 Task: Create a sub task Gather and Analyse Requirements for the task  Improve UI/UX of the app on mobile devices in the project TransportWorks , assign it to team member softage.8@softage.net and update the status of the sub task to  Off Track , set the priority of the sub task to High.
Action: Mouse moved to (85, 503)
Screenshot: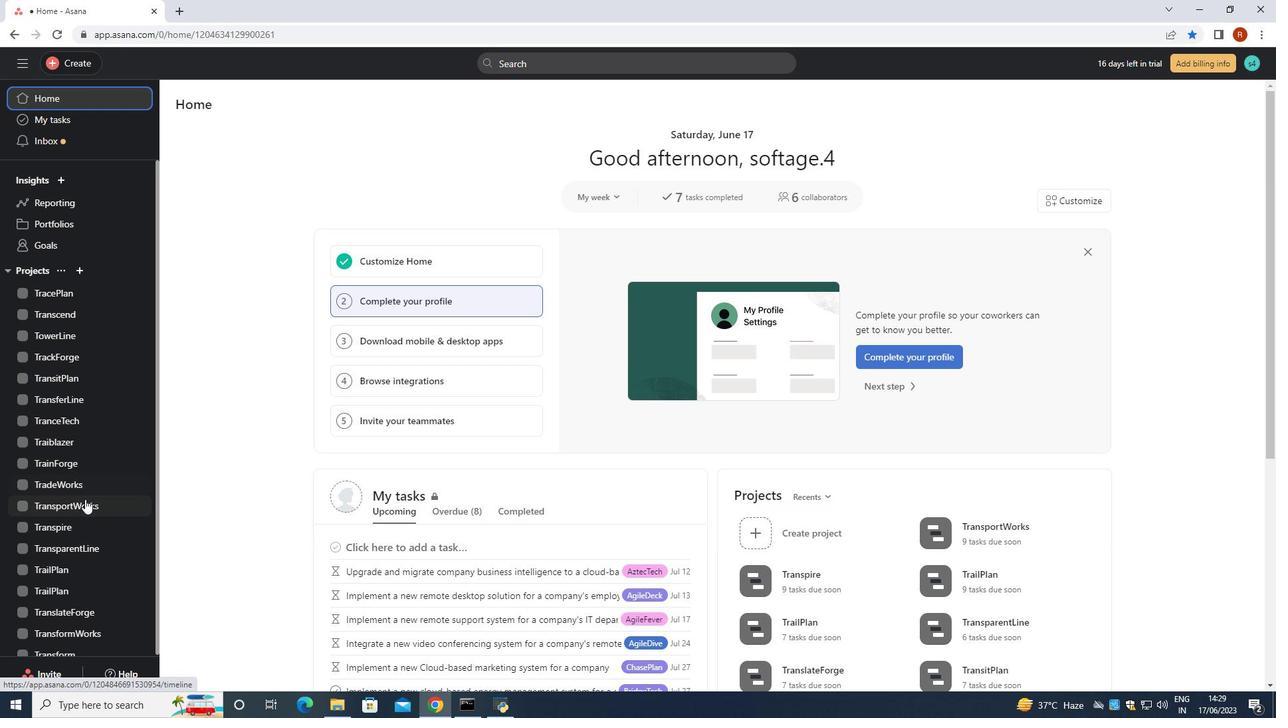 
Action: Mouse pressed left at (85, 503)
Screenshot: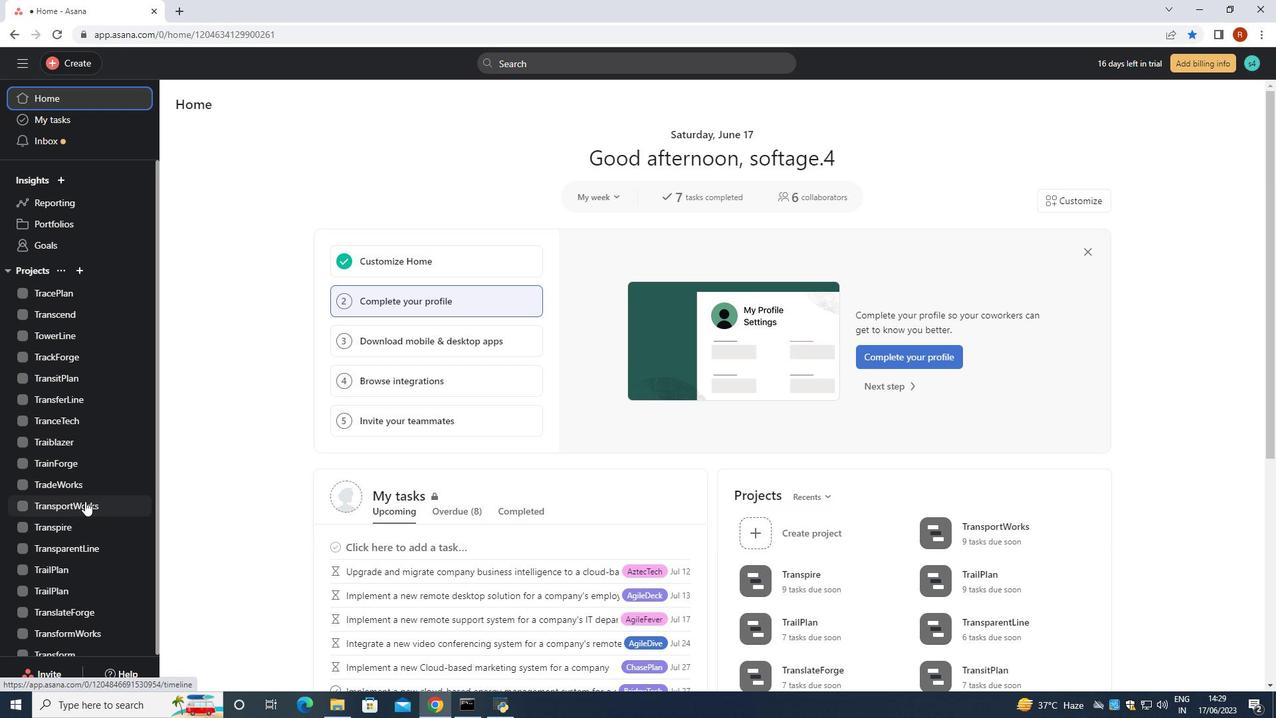 
Action: Mouse moved to (548, 309)
Screenshot: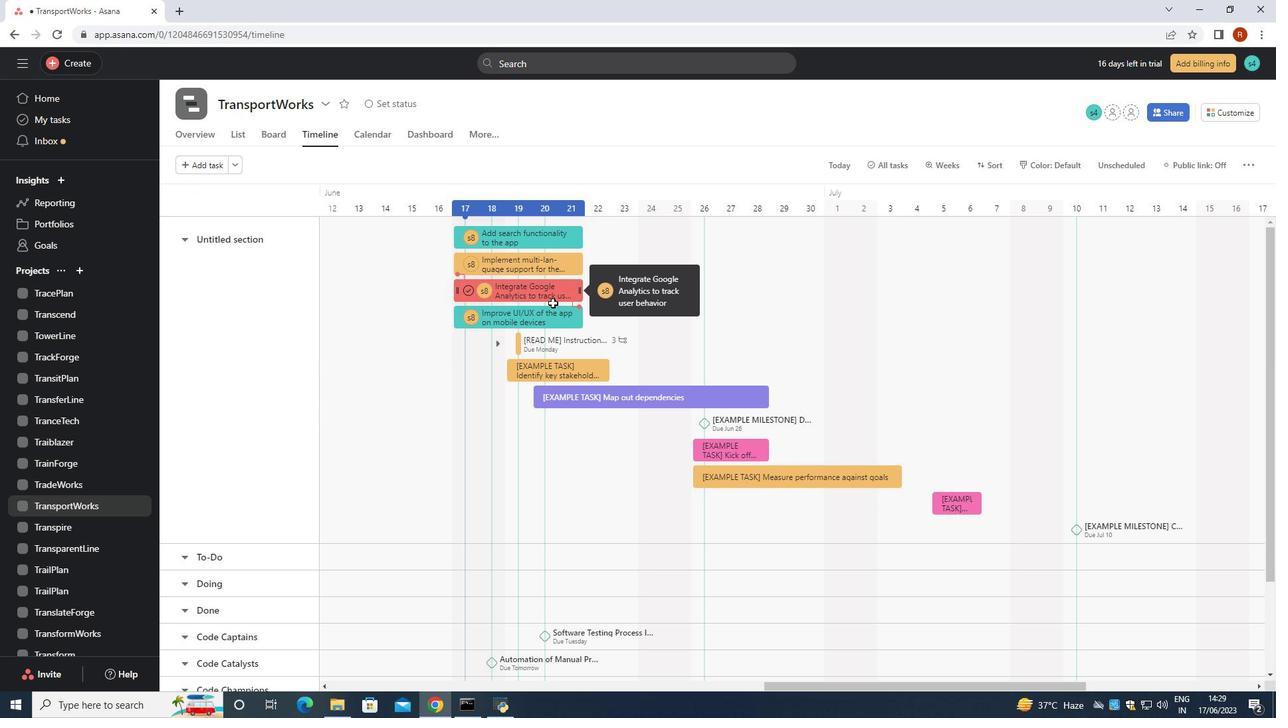
Action: Mouse pressed left at (548, 309)
Screenshot: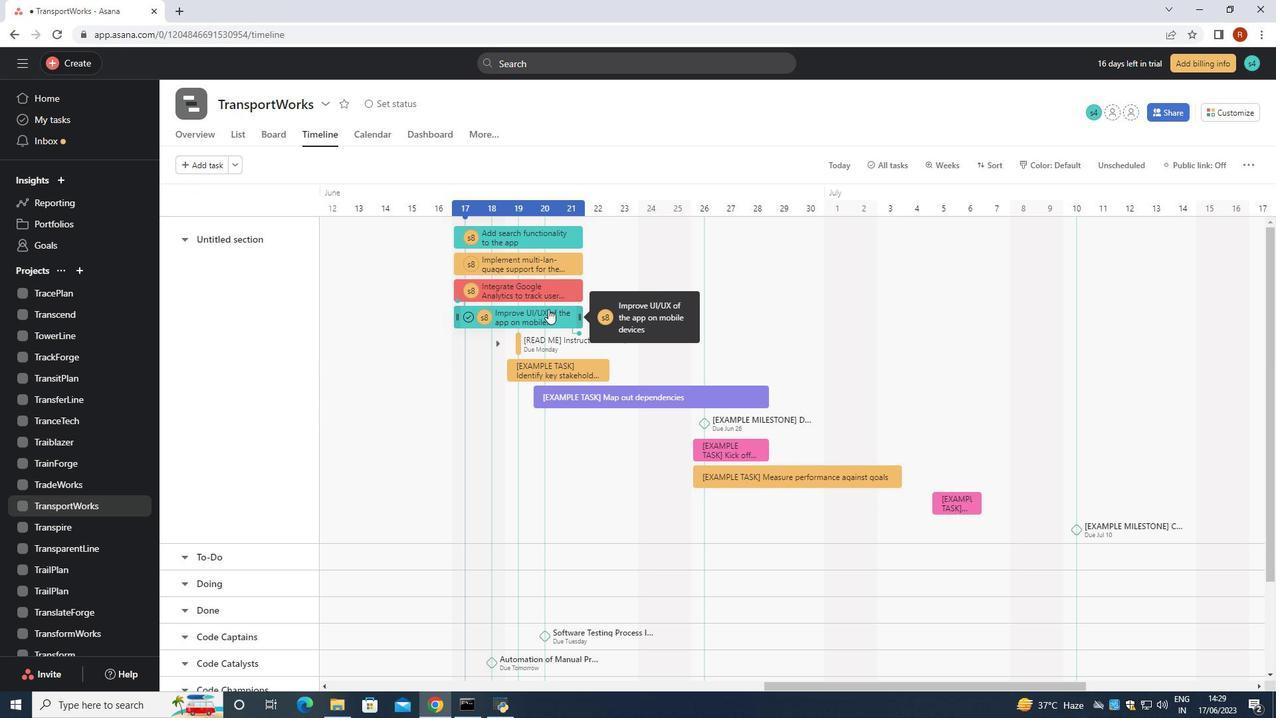
Action: Mouse moved to (942, 325)
Screenshot: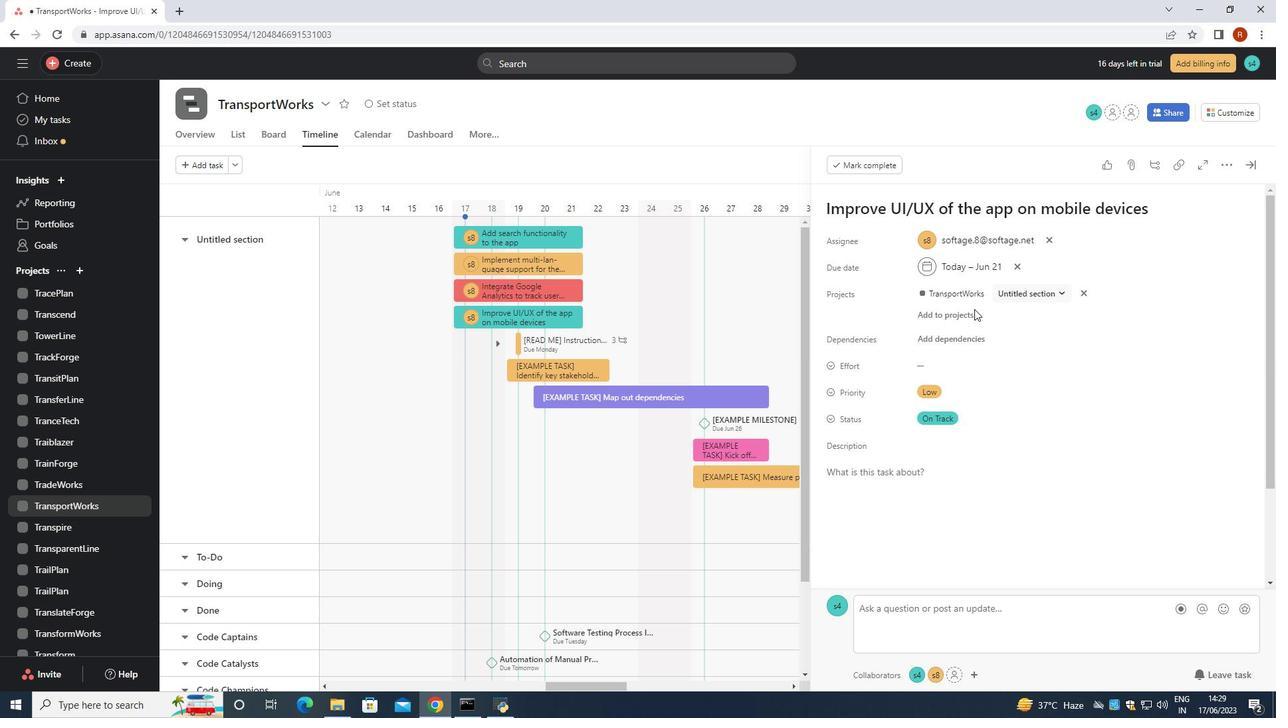 
Action: Mouse scrolled (942, 324) with delta (0, 0)
Screenshot: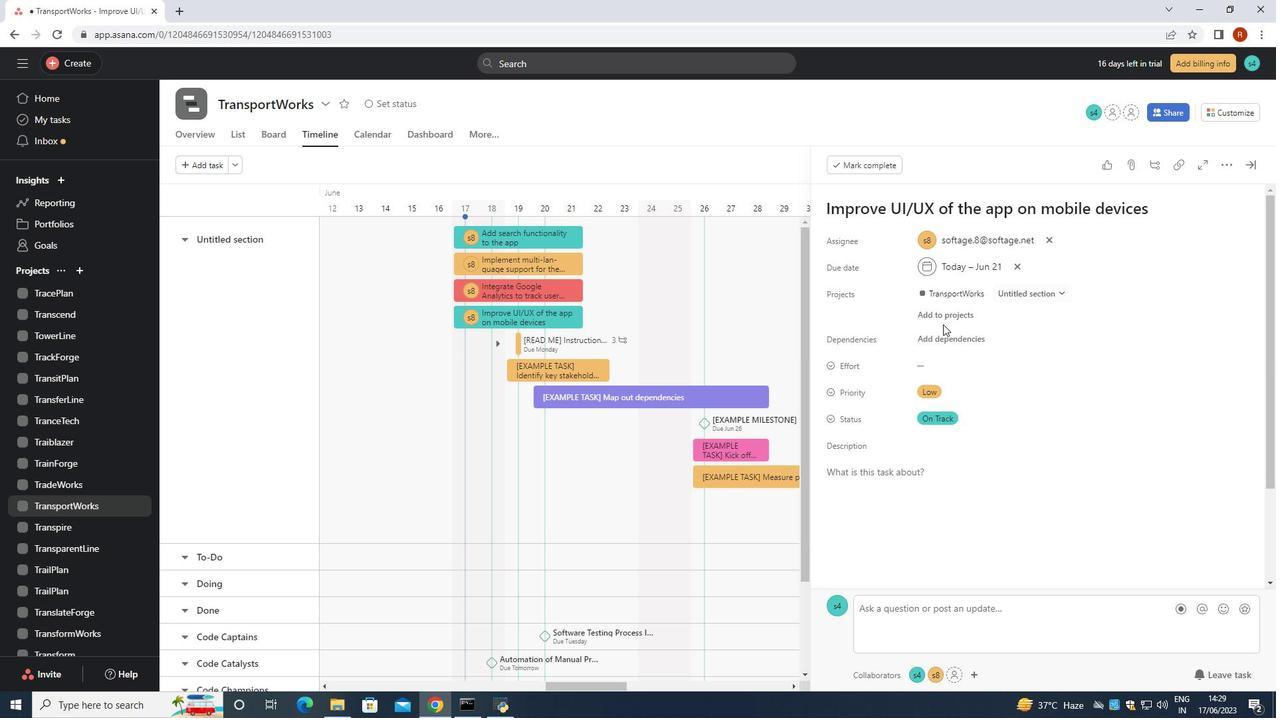 
Action: Mouse scrolled (942, 324) with delta (0, 0)
Screenshot: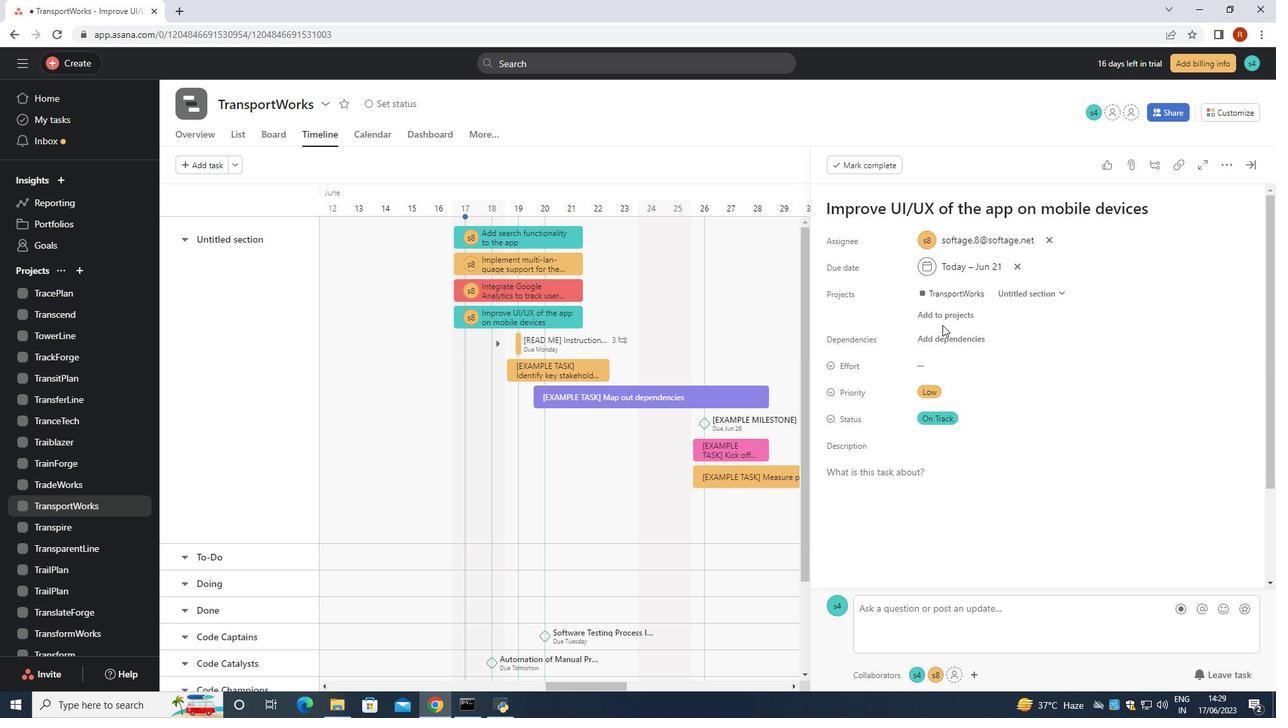 
Action: Mouse scrolled (942, 324) with delta (0, 0)
Screenshot: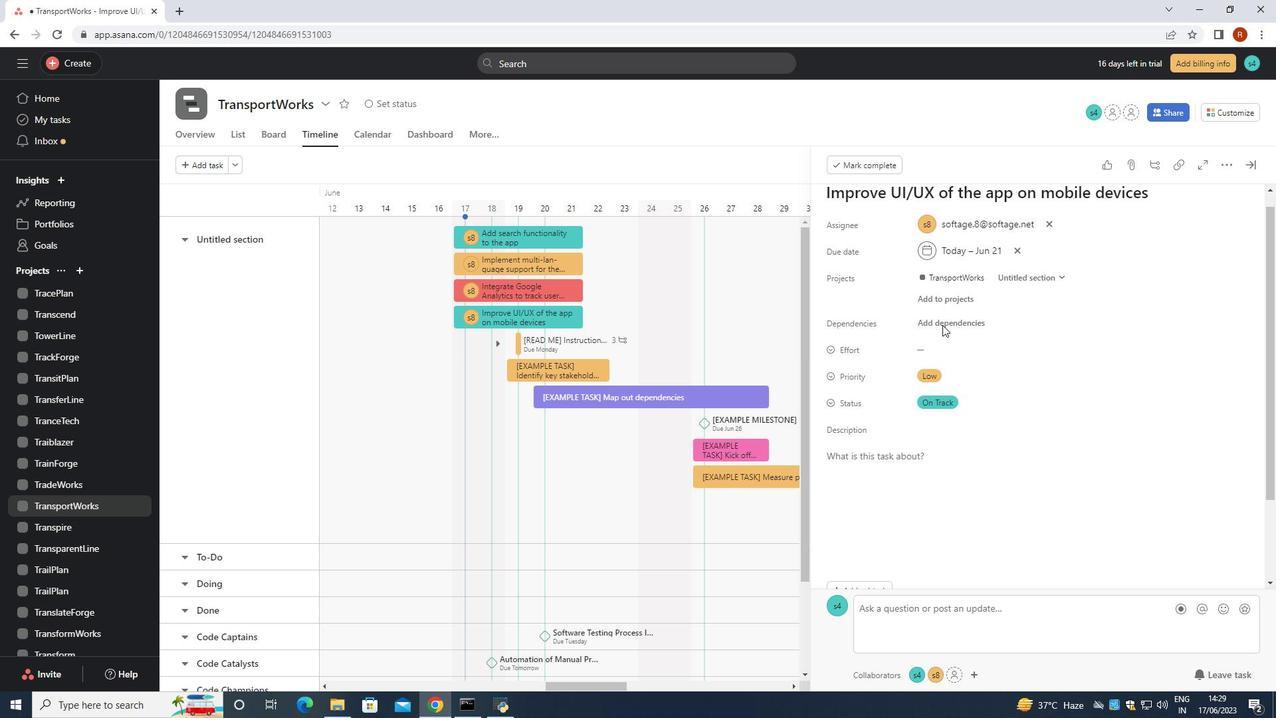 
Action: Mouse scrolled (942, 324) with delta (0, 0)
Screenshot: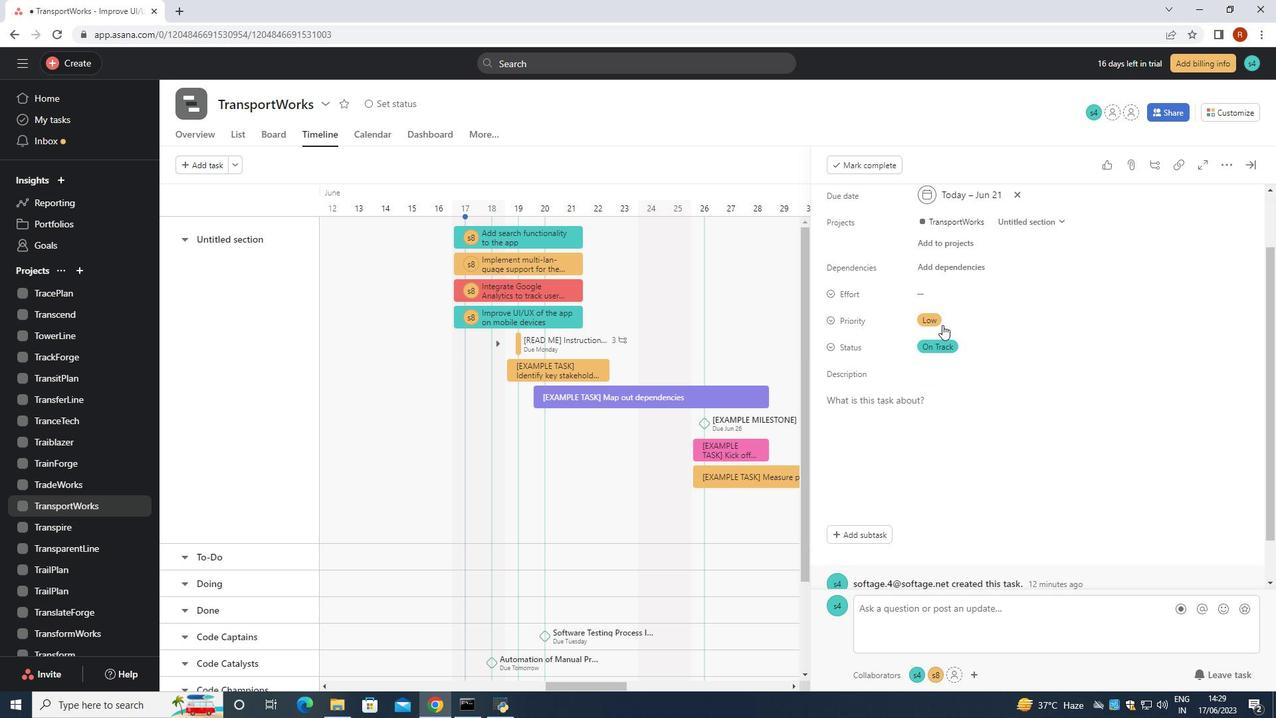 
Action: Mouse scrolled (942, 324) with delta (0, 0)
Screenshot: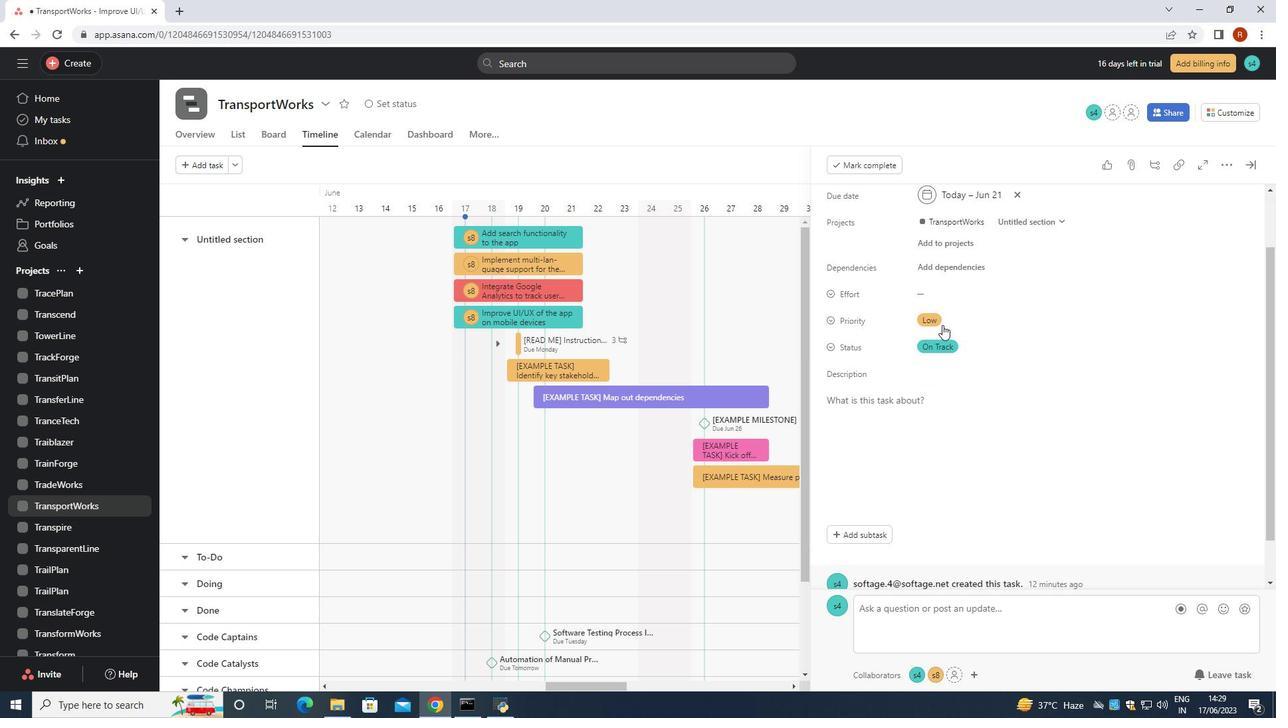 
Action: Mouse moved to (861, 484)
Screenshot: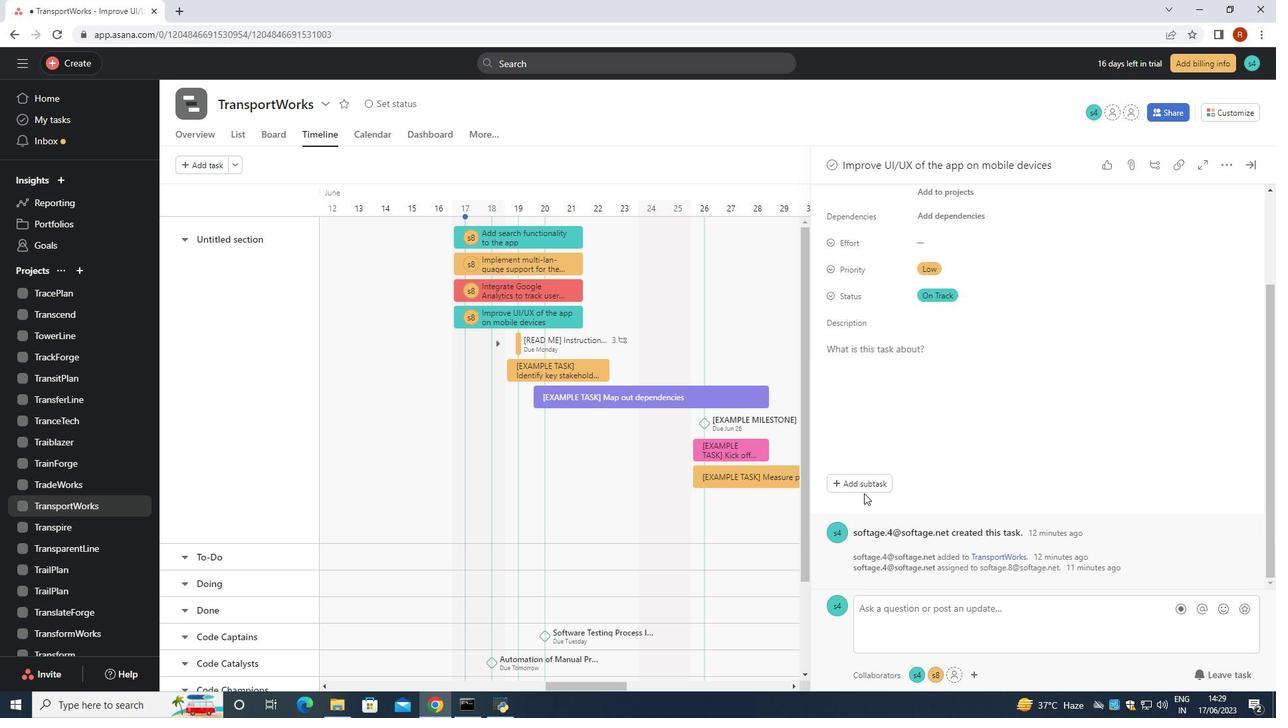 
Action: Mouse pressed left at (861, 484)
Screenshot: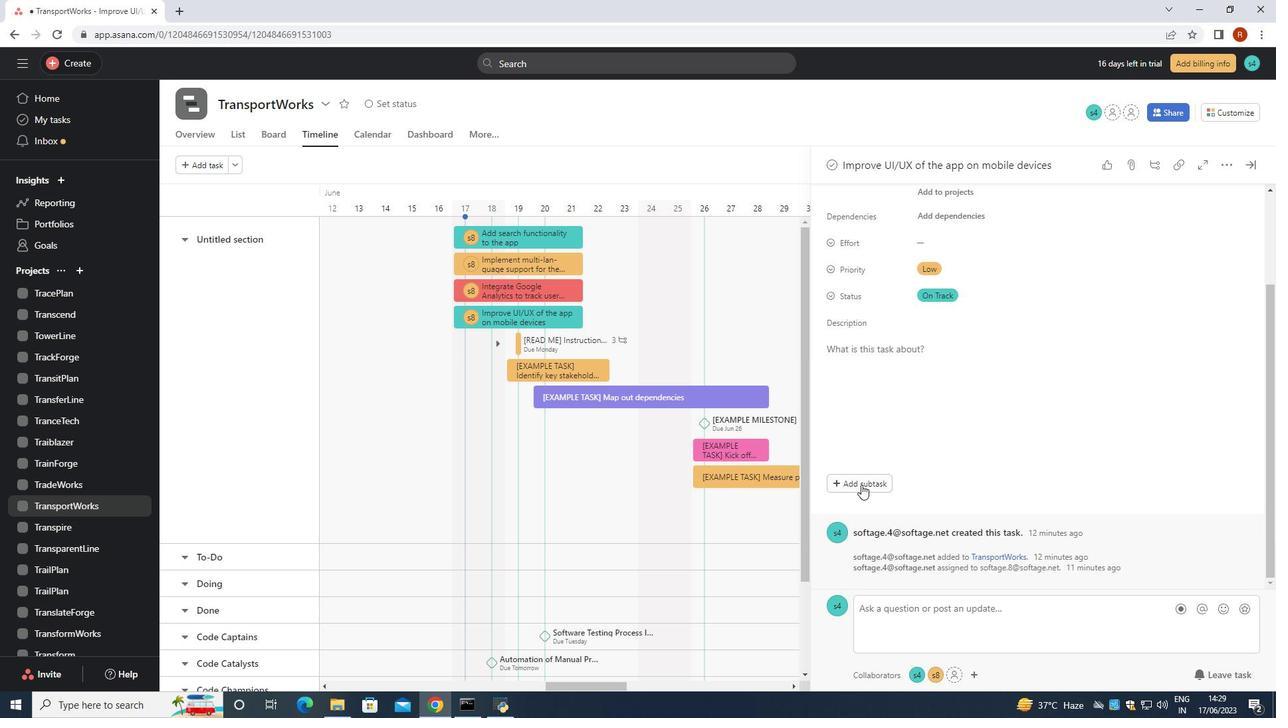 
Action: Mouse moved to (892, 456)
Screenshot: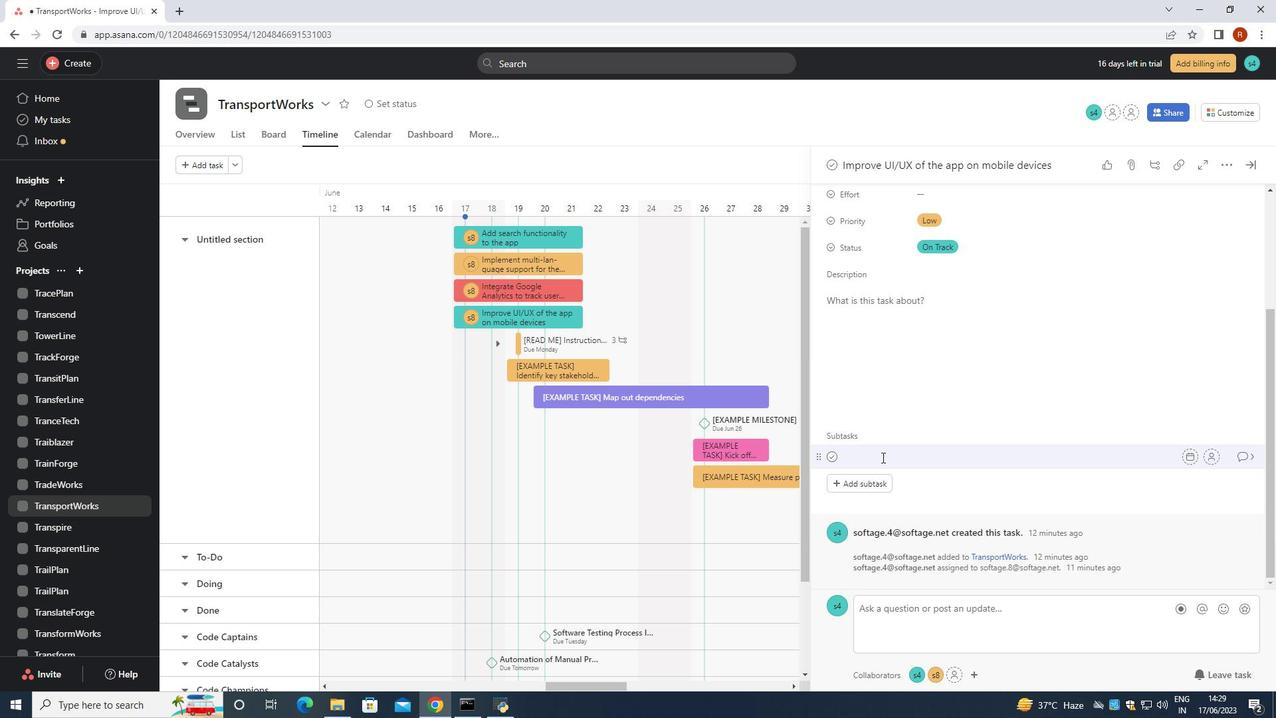 
Action: Key pressed <Key.shift><Key.shift><Key.shift><Key.shift><Key.shift><Key.shift><Key.shift><Key.shift><Key.shift>Gather<Key.space><Key.shift>and<Key.space><Key.shift>Analyse<Key.space><Key.shift>Requirements<Key.space>
Screenshot: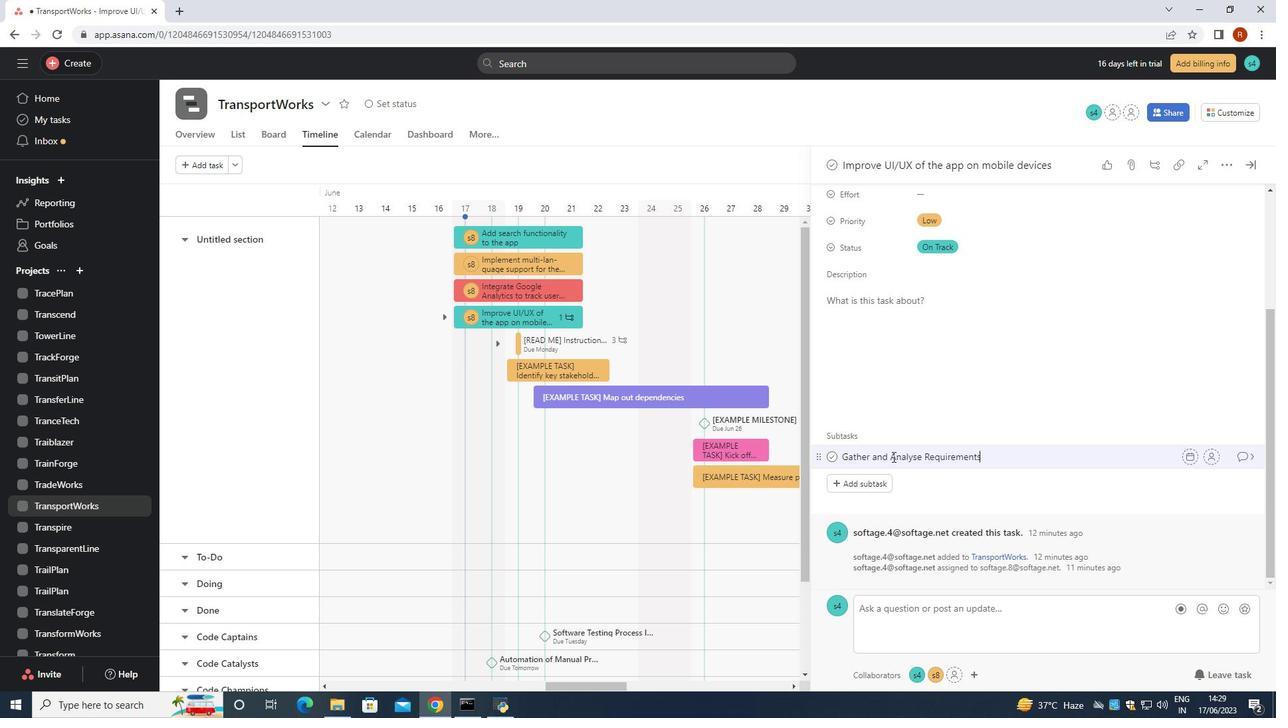 
Action: Mouse moved to (1216, 455)
Screenshot: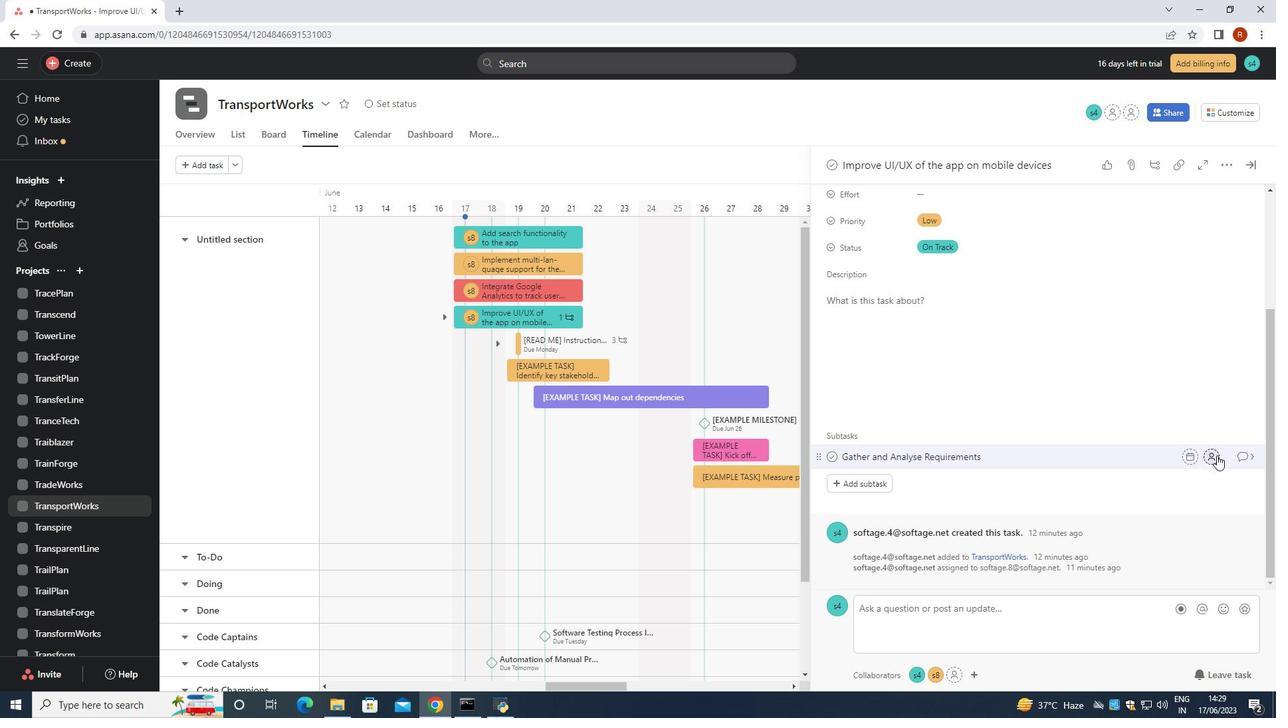 
Action: Mouse pressed left at (1216, 455)
Screenshot: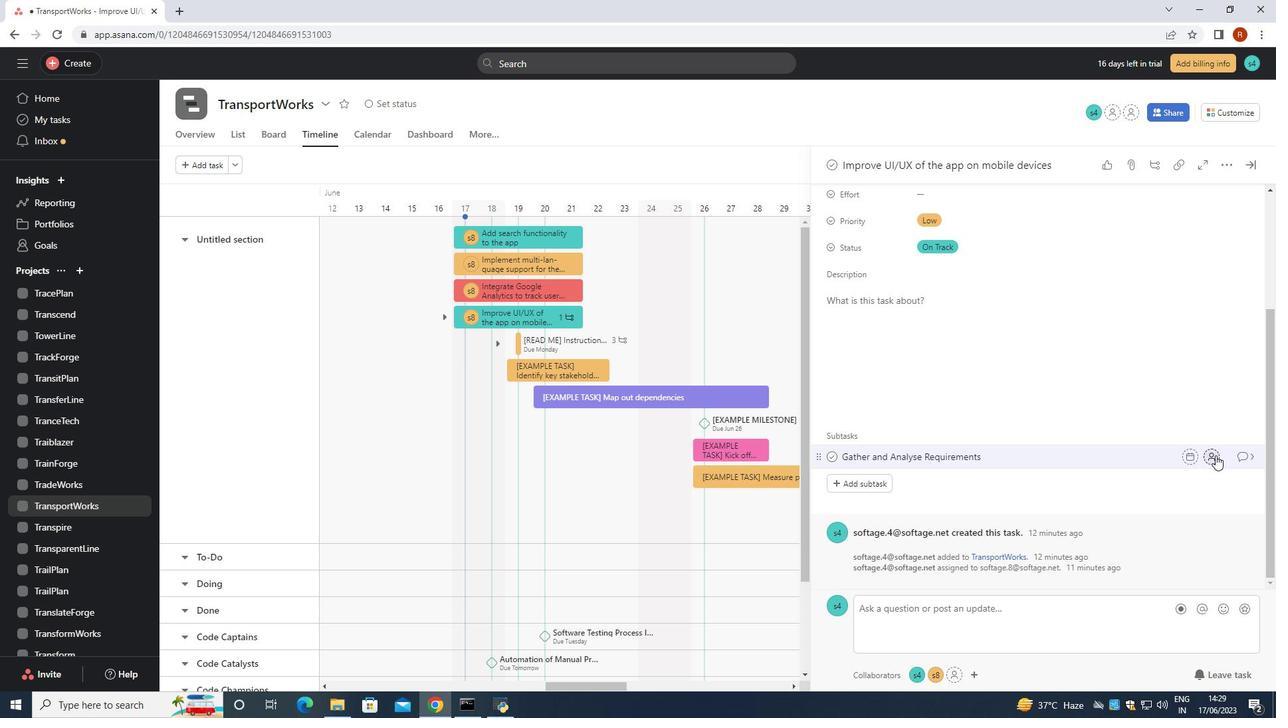 
Action: Key pressed <Key.shift><Key.shift><Key.shift><Key.shift><Key.shift><Key.shift><Key.shift>Softage.8<Key.shift>@softage.net
Screenshot: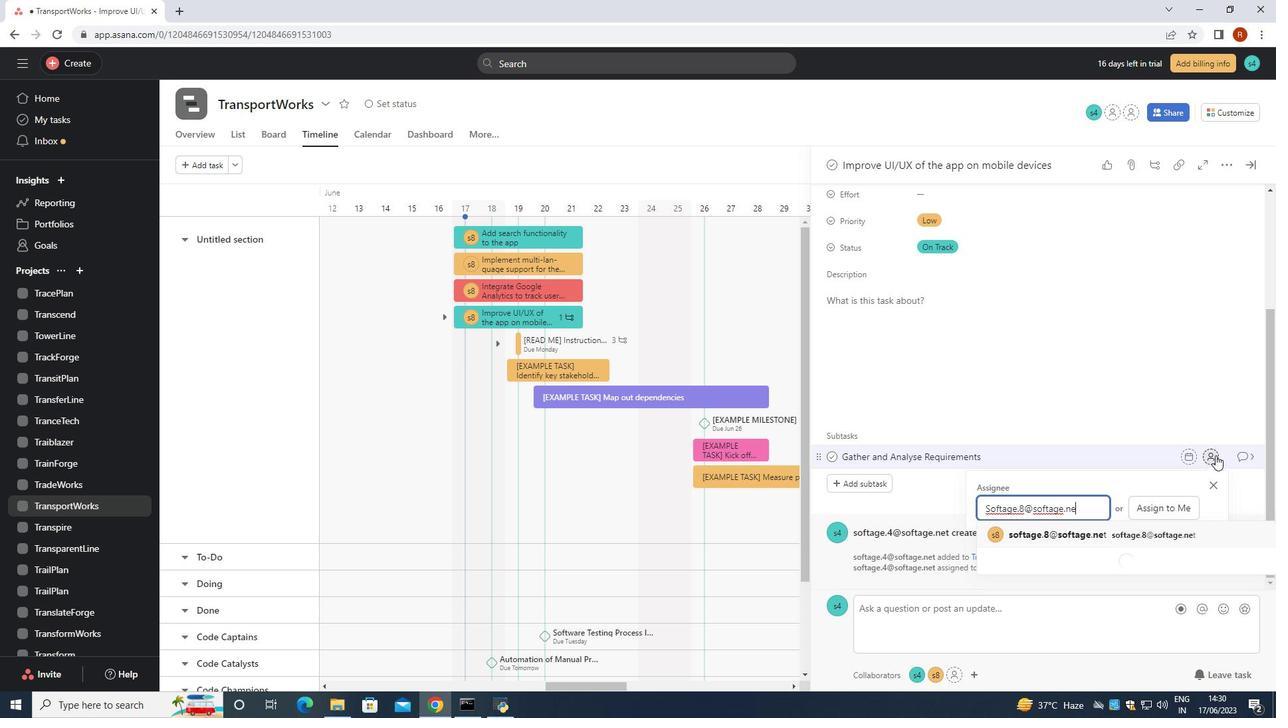 
Action: Mouse moved to (1117, 536)
Screenshot: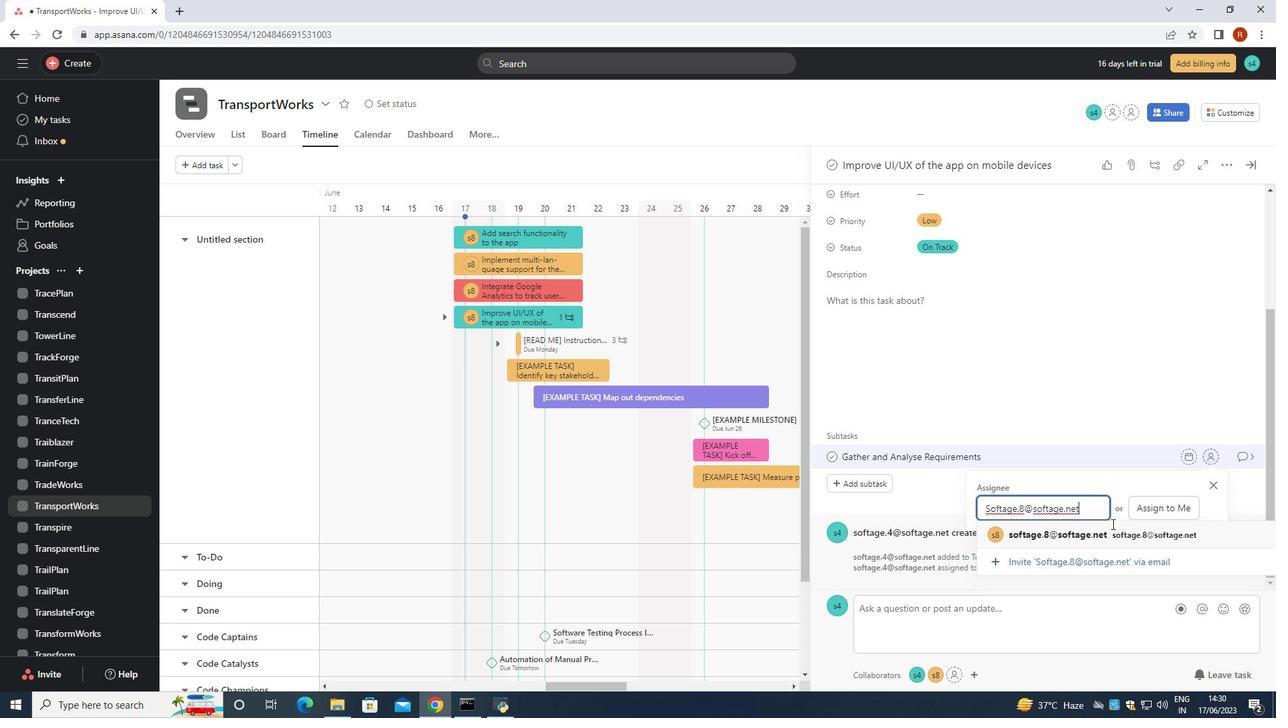 
Action: Mouse pressed left at (1117, 536)
Screenshot: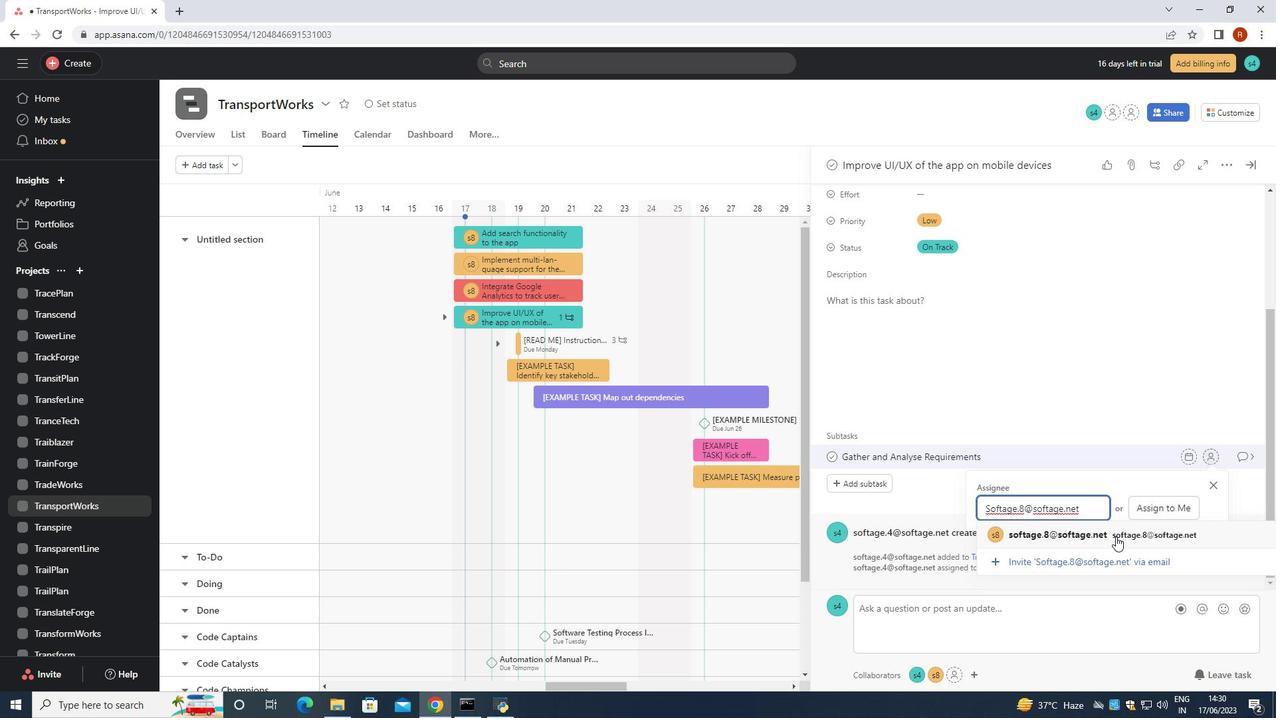 
Action: Mouse moved to (1248, 455)
Screenshot: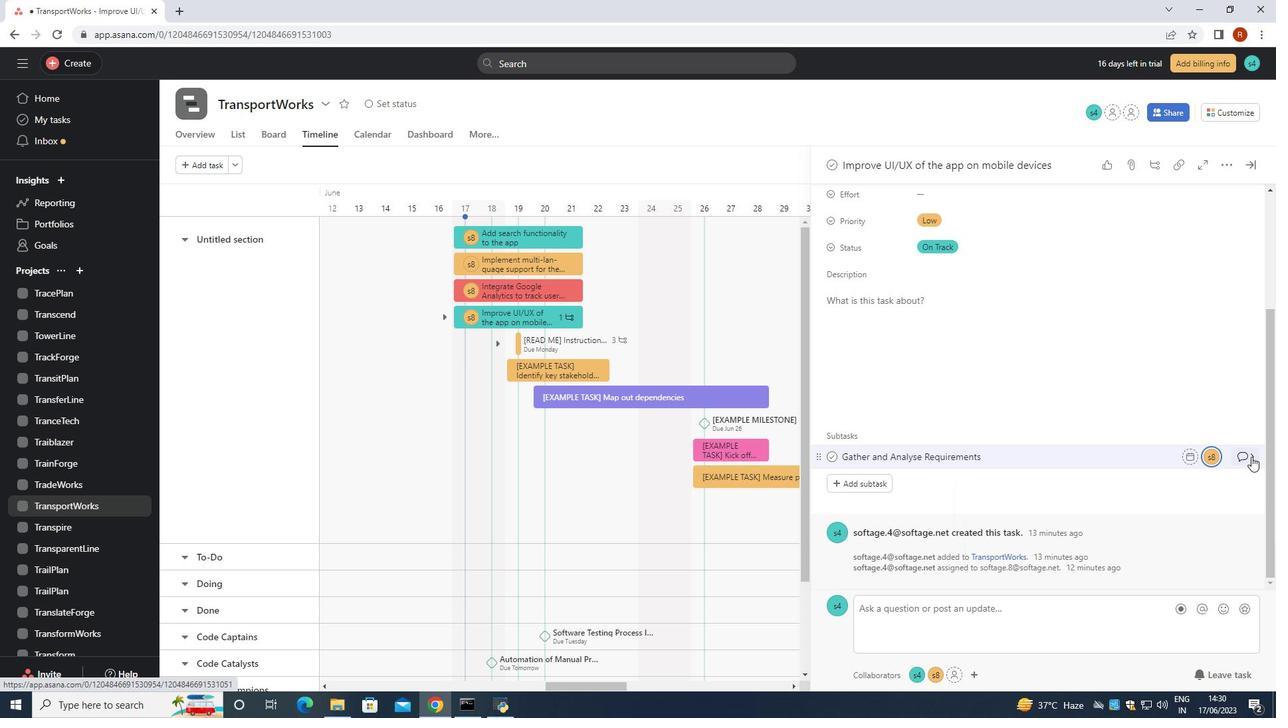 
Action: Mouse pressed left at (1248, 455)
Screenshot: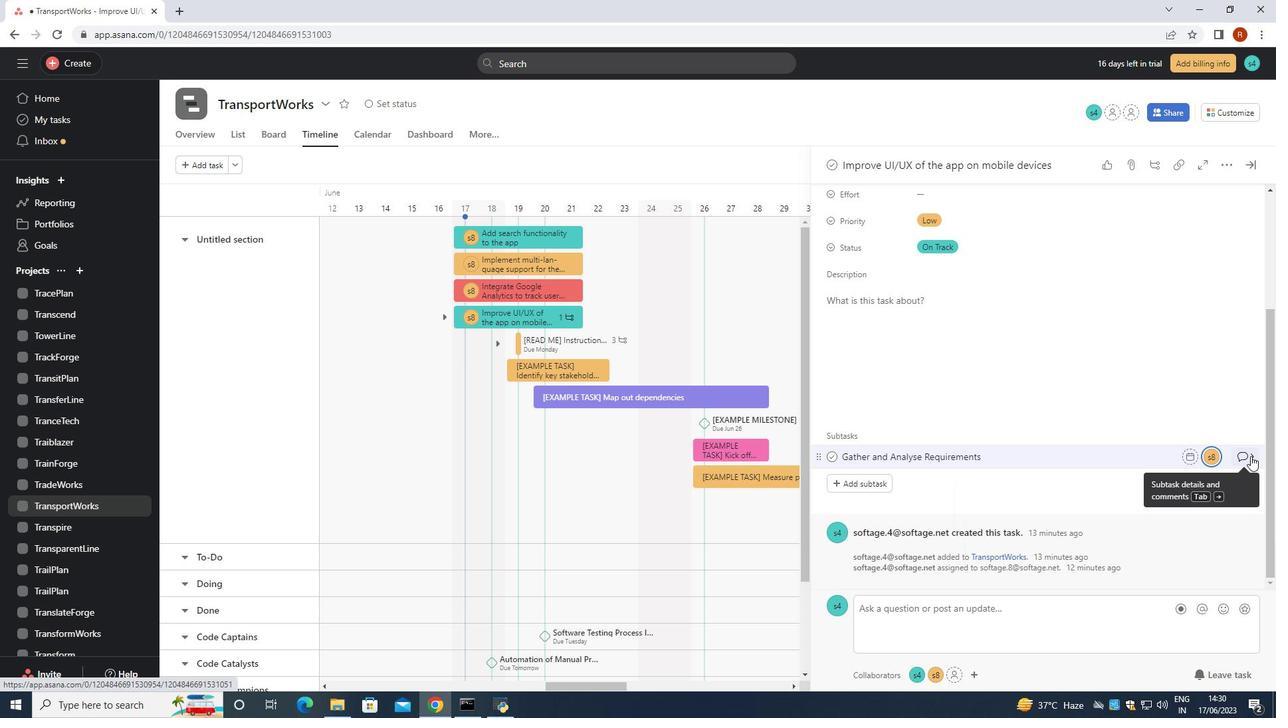 
Action: Mouse moved to (880, 353)
Screenshot: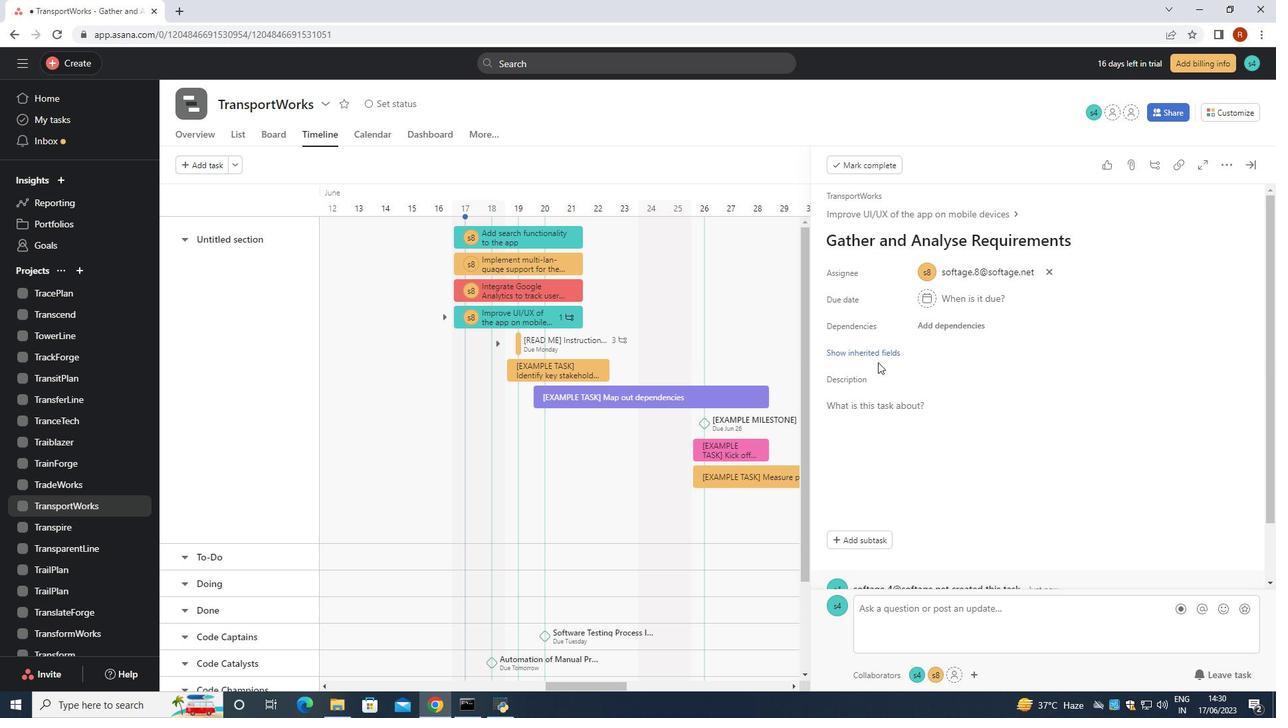 
Action: Mouse pressed left at (880, 353)
Screenshot: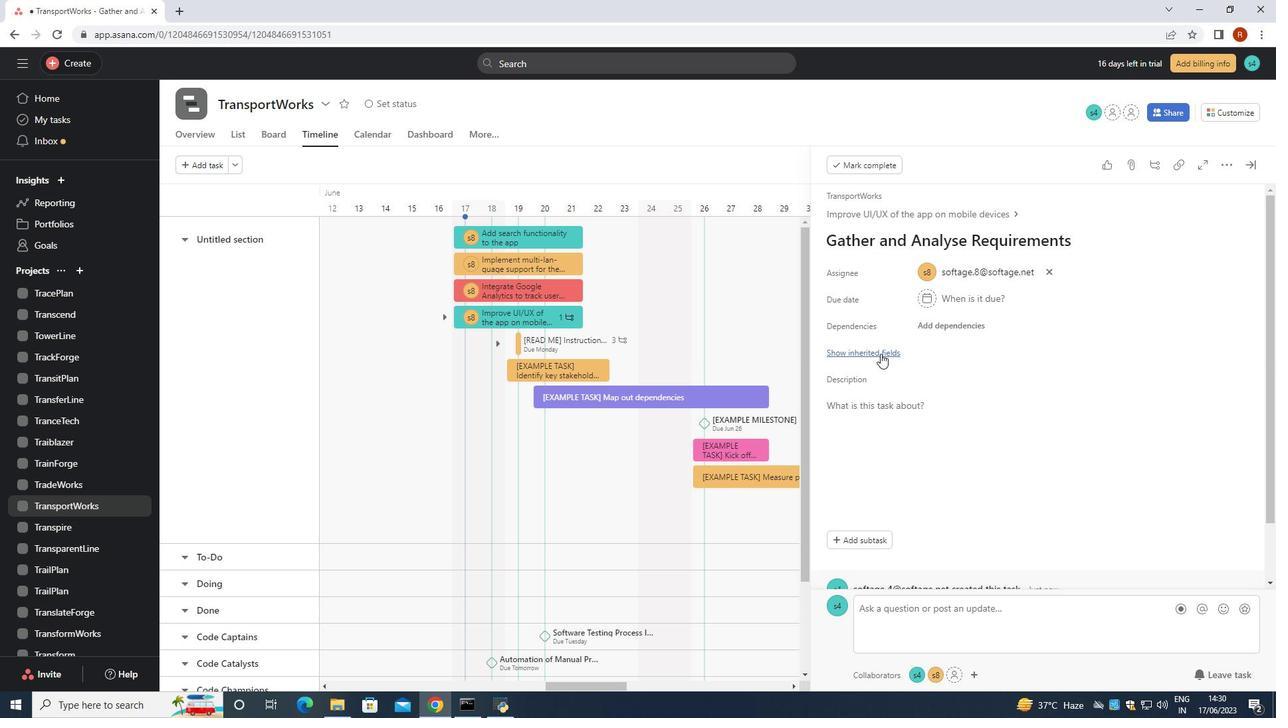 
Action: Mouse moved to (918, 433)
Screenshot: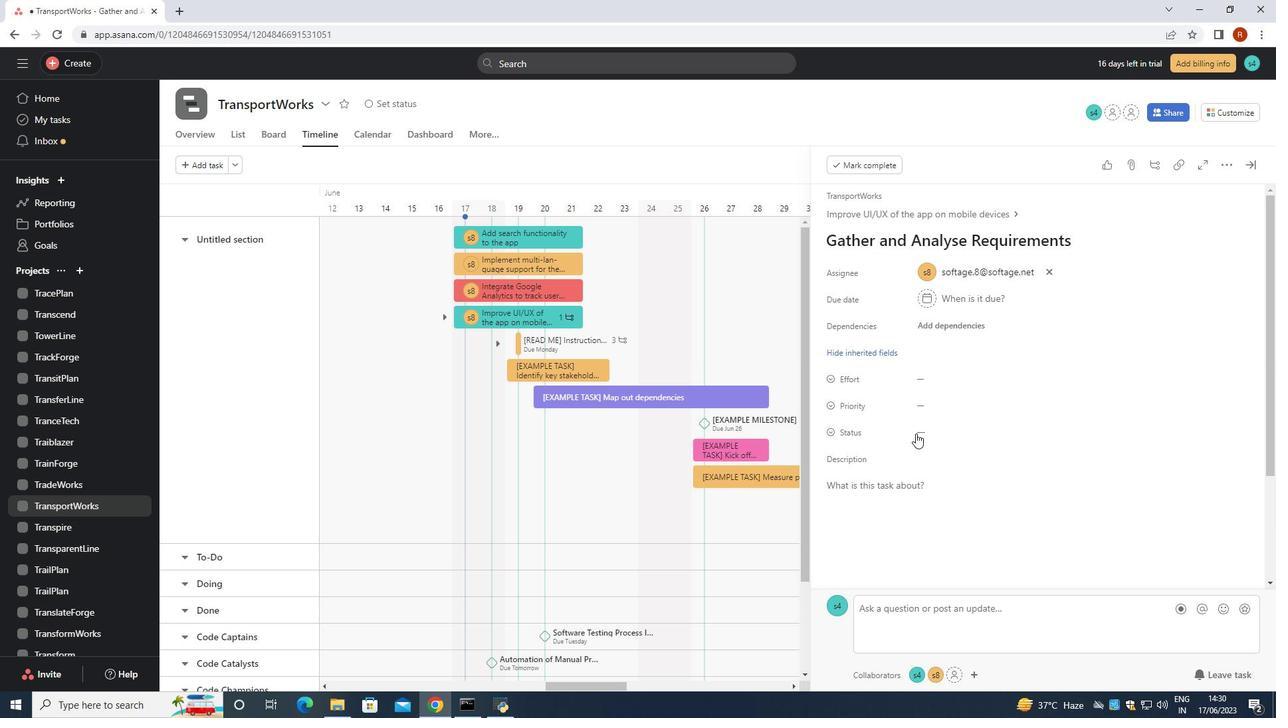 
Action: Mouse pressed left at (918, 433)
Screenshot: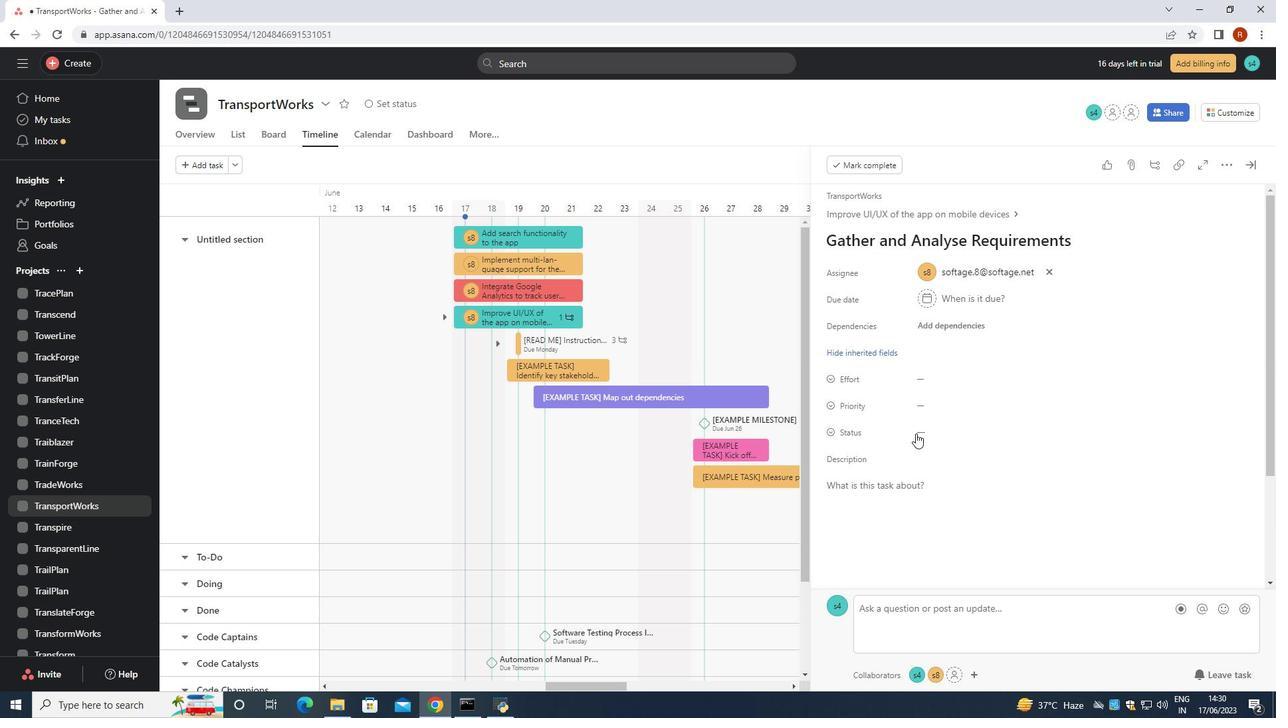 
Action: Mouse moved to (966, 523)
Screenshot: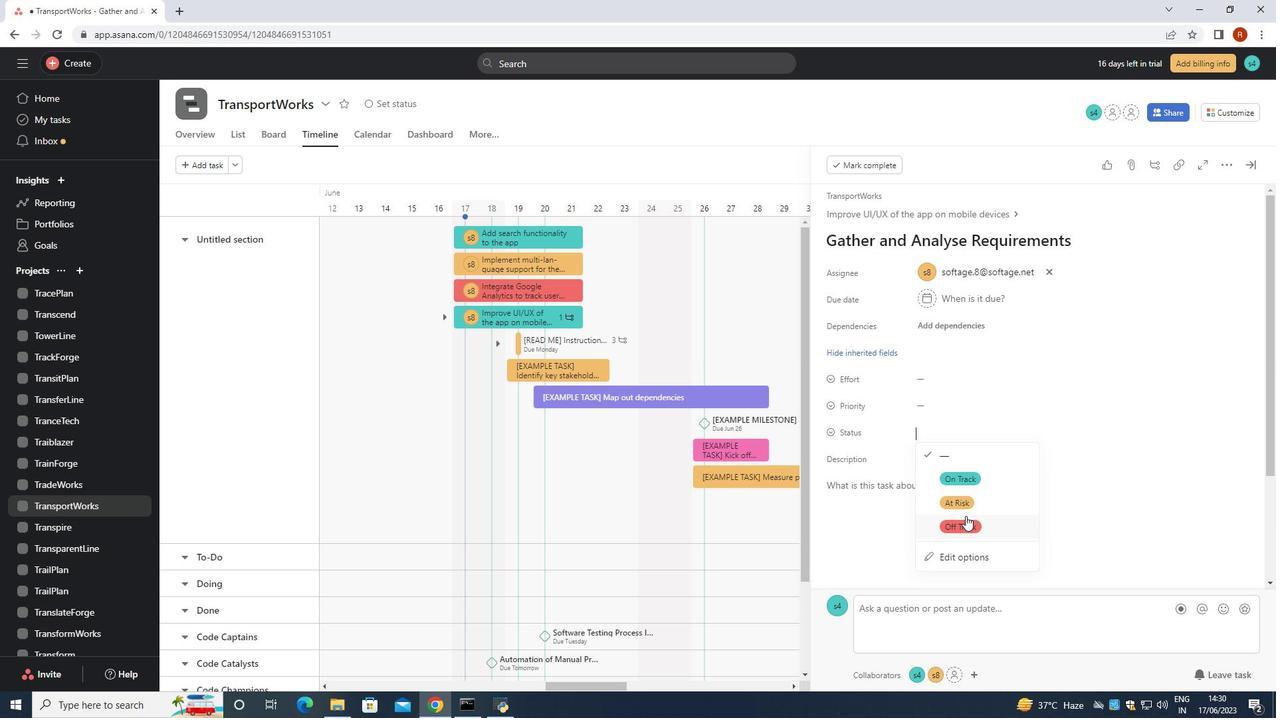 
Action: Mouse pressed left at (966, 523)
Screenshot: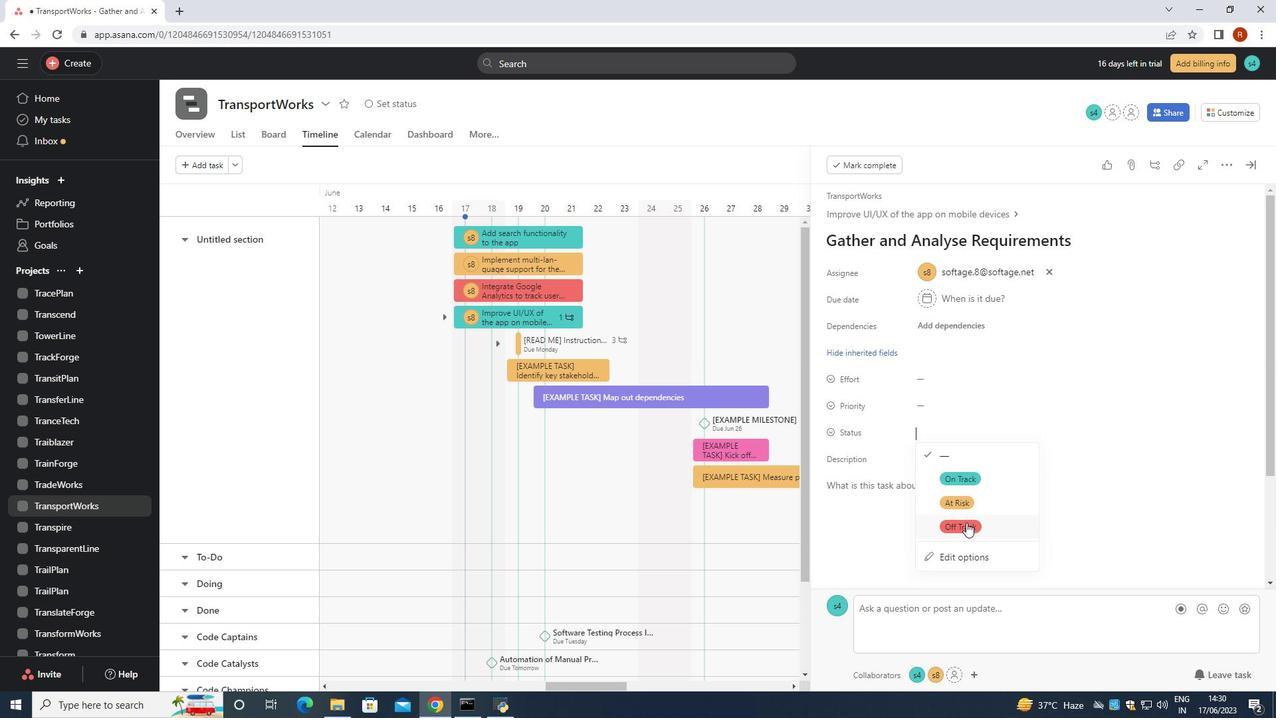 
Action: Mouse moved to (934, 402)
Screenshot: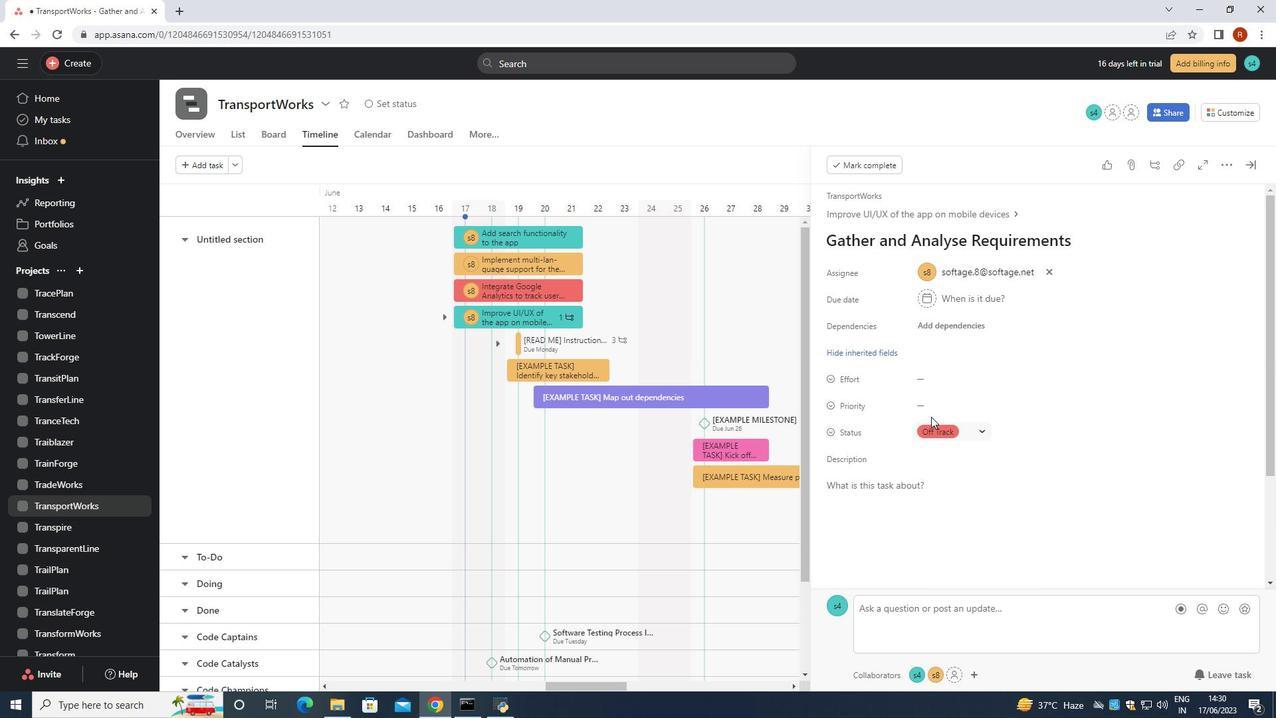 
Action: Mouse pressed left at (934, 402)
Screenshot: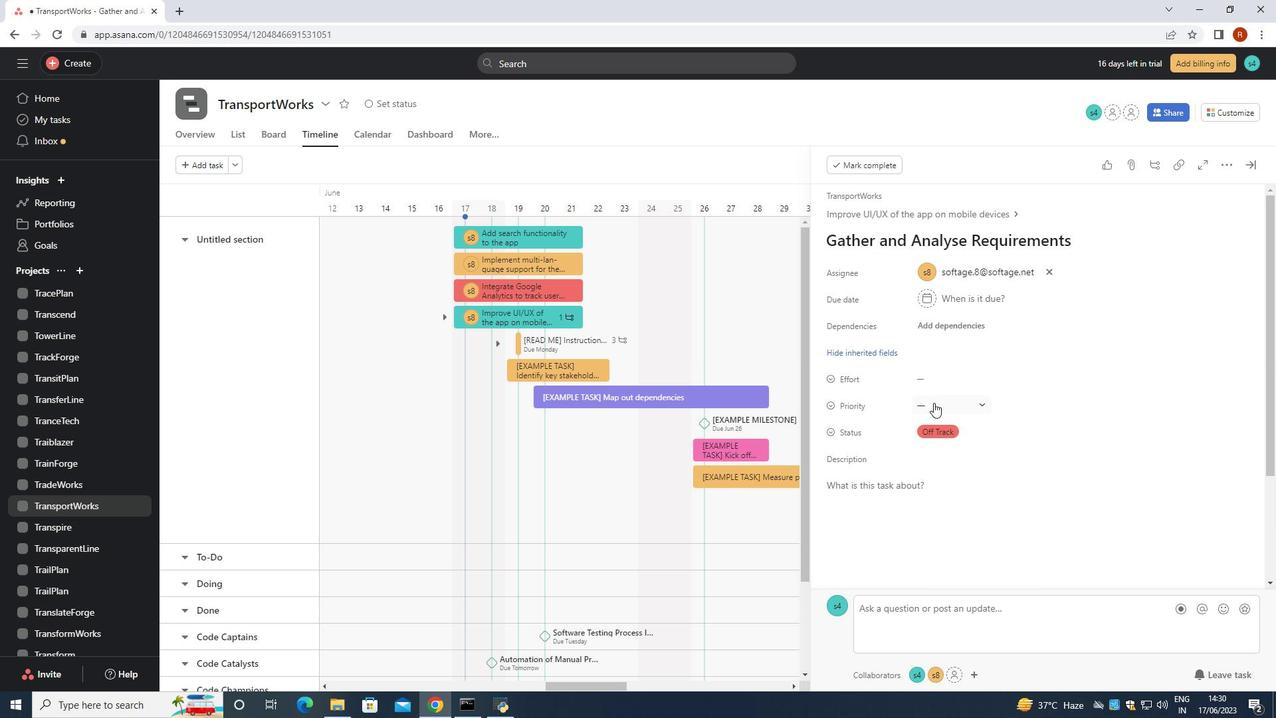 
Action: Mouse moved to (951, 452)
Screenshot: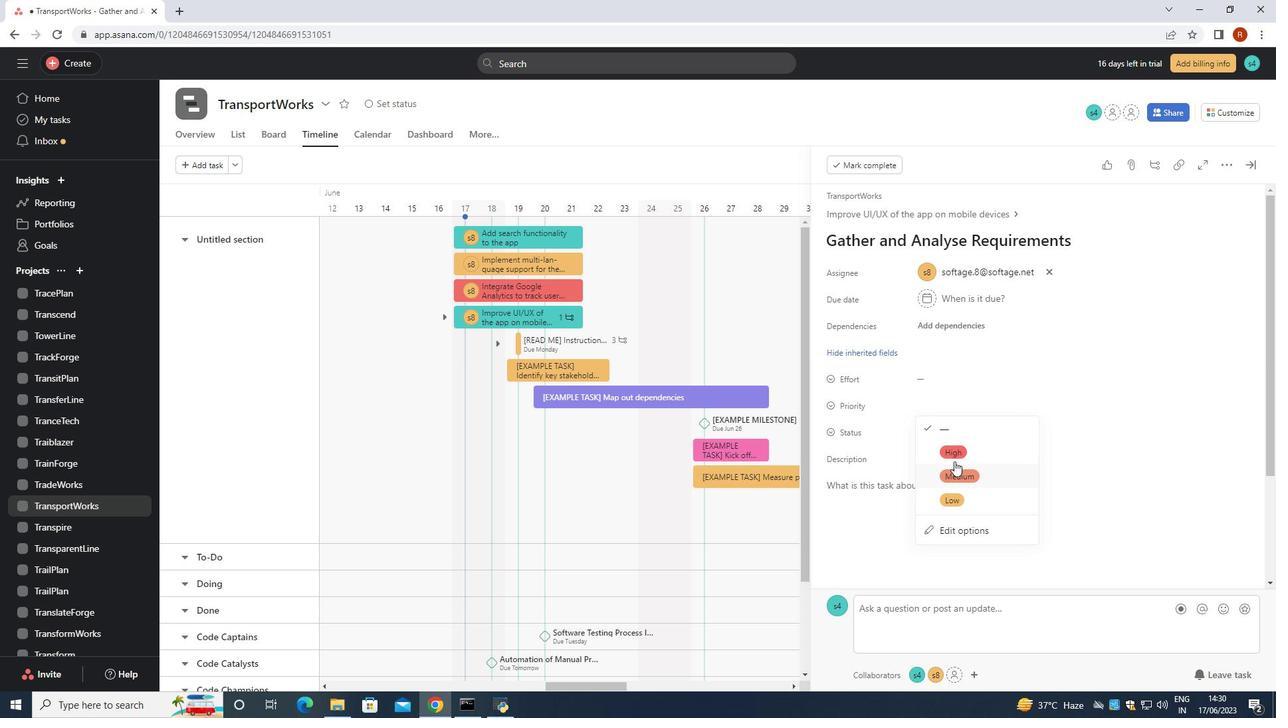 
Action: Mouse pressed left at (951, 452)
Screenshot: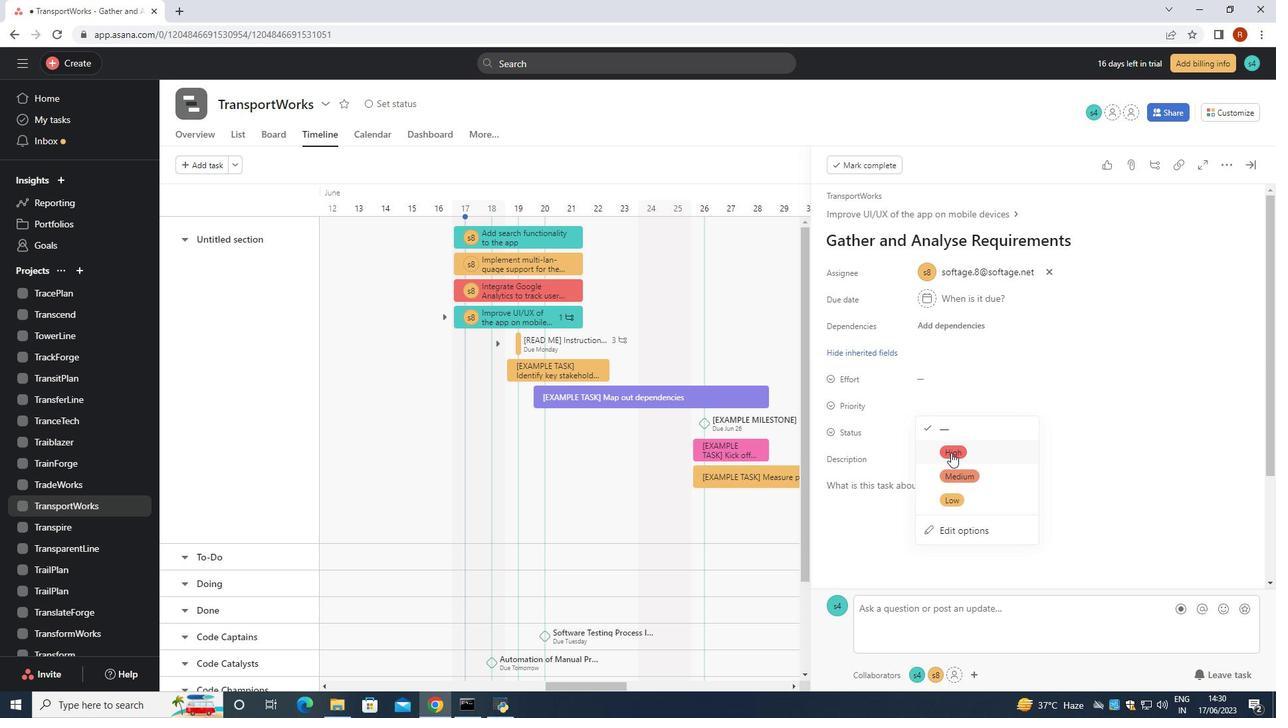 
Action: Mouse moved to (958, 448)
Screenshot: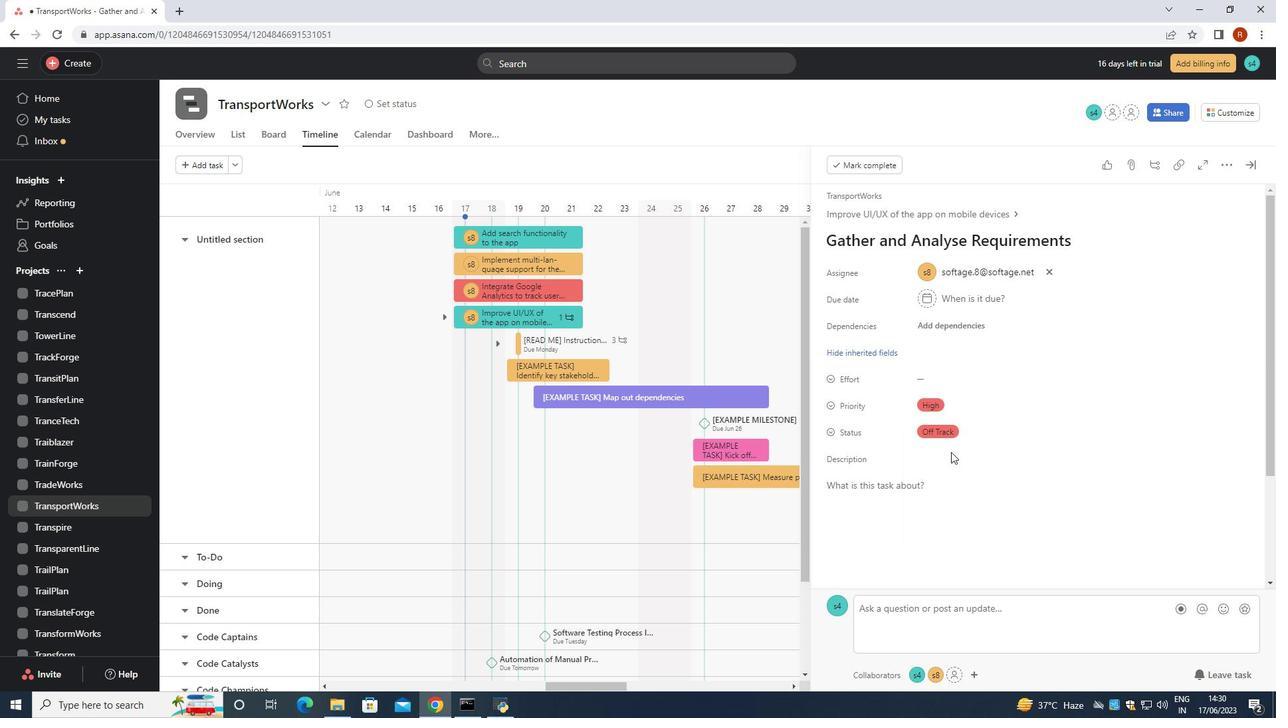 
Action: Mouse scrolled (958, 447) with delta (0, 0)
Screenshot: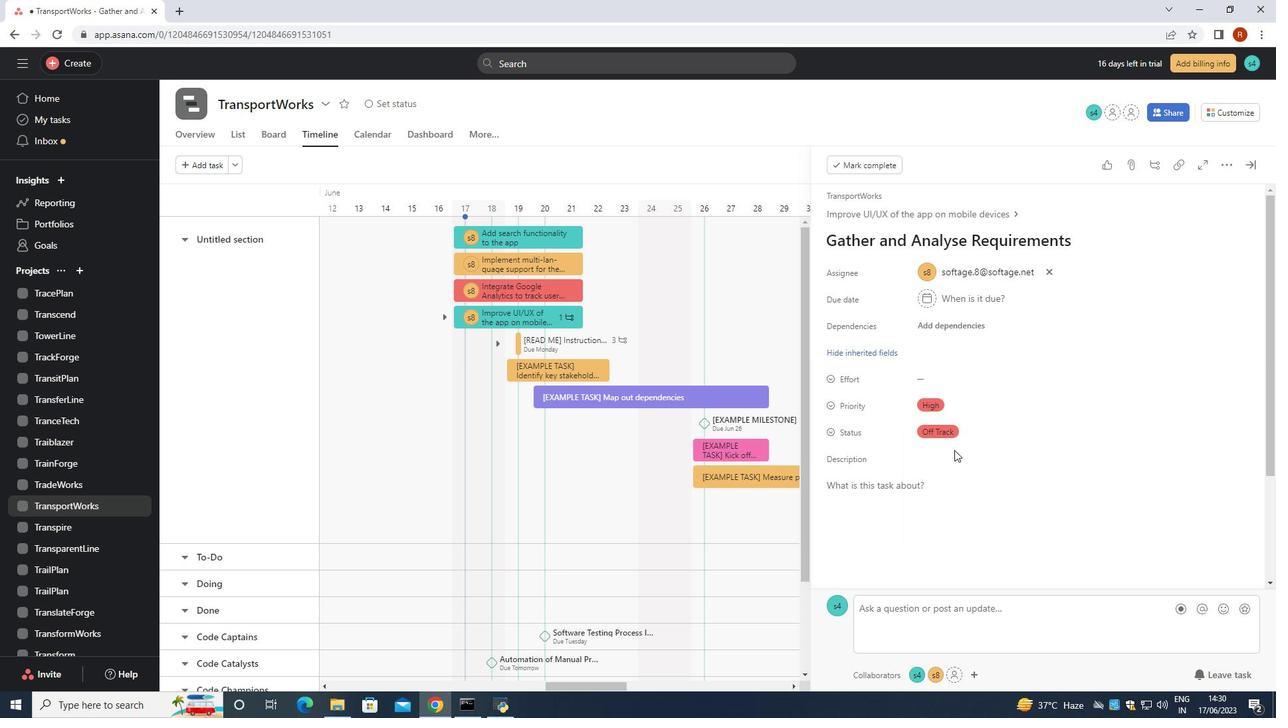 
Action: Mouse scrolled (958, 447) with delta (0, 0)
Screenshot: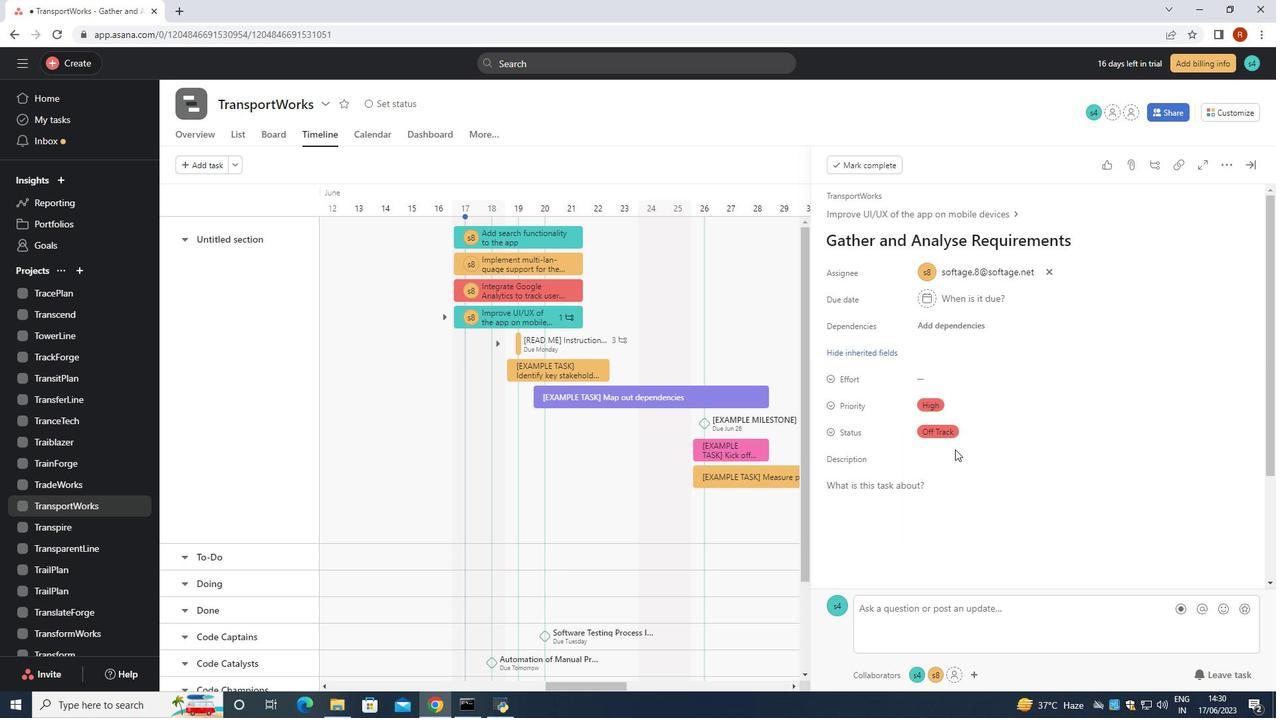 
Action: Mouse scrolled (958, 447) with delta (0, 0)
Screenshot: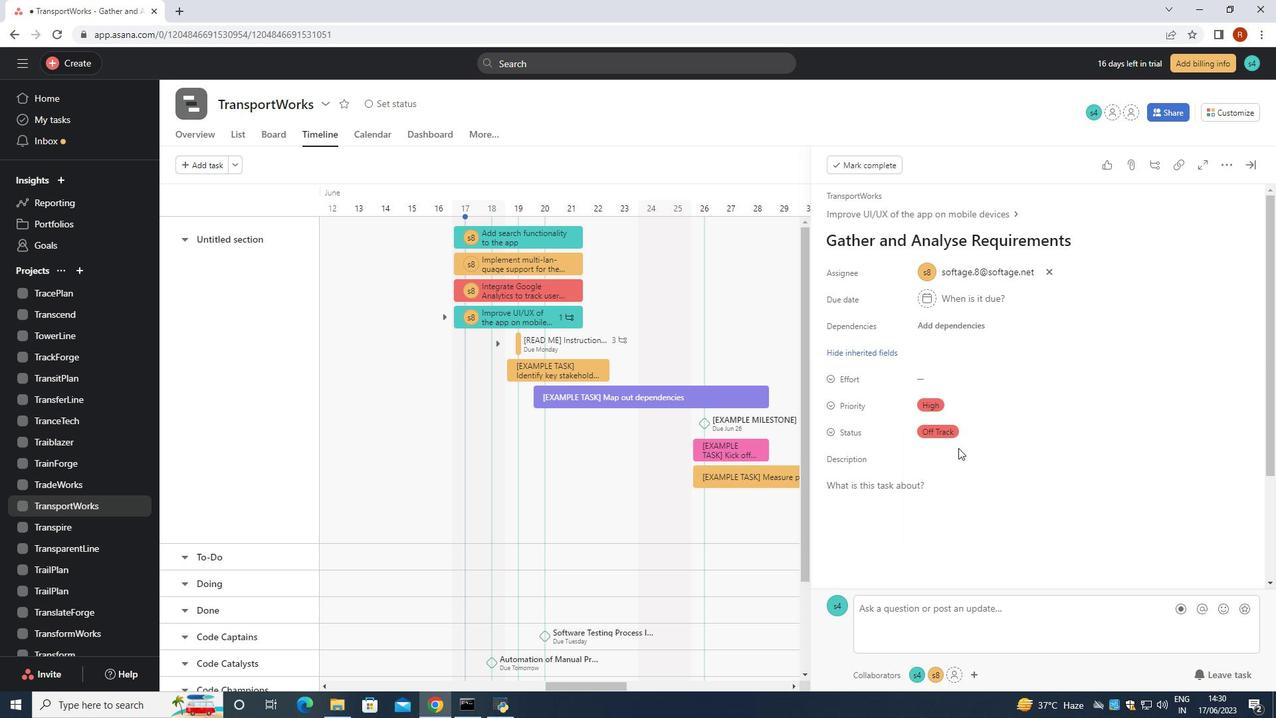 
Action: Mouse scrolled (958, 448) with delta (0, 0)
Screenshot: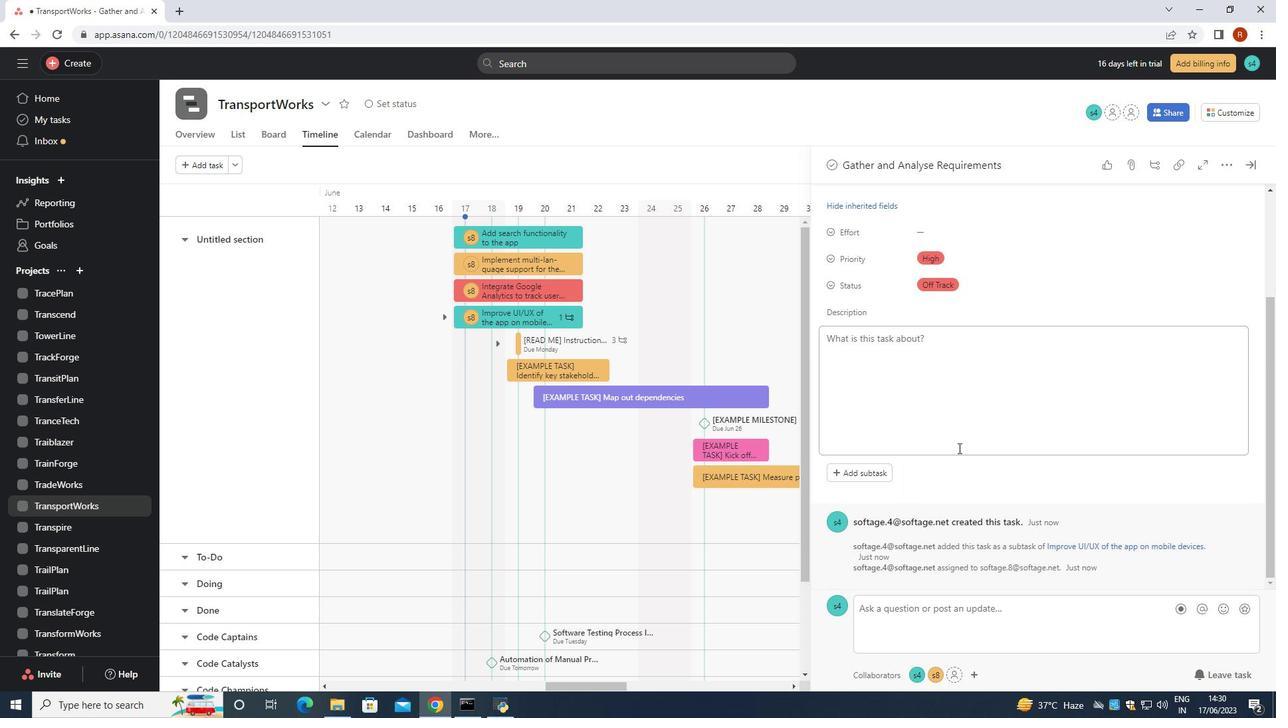 
Action: Mouse scrolled (958, 448) with delta (0, 0)
Screenshot: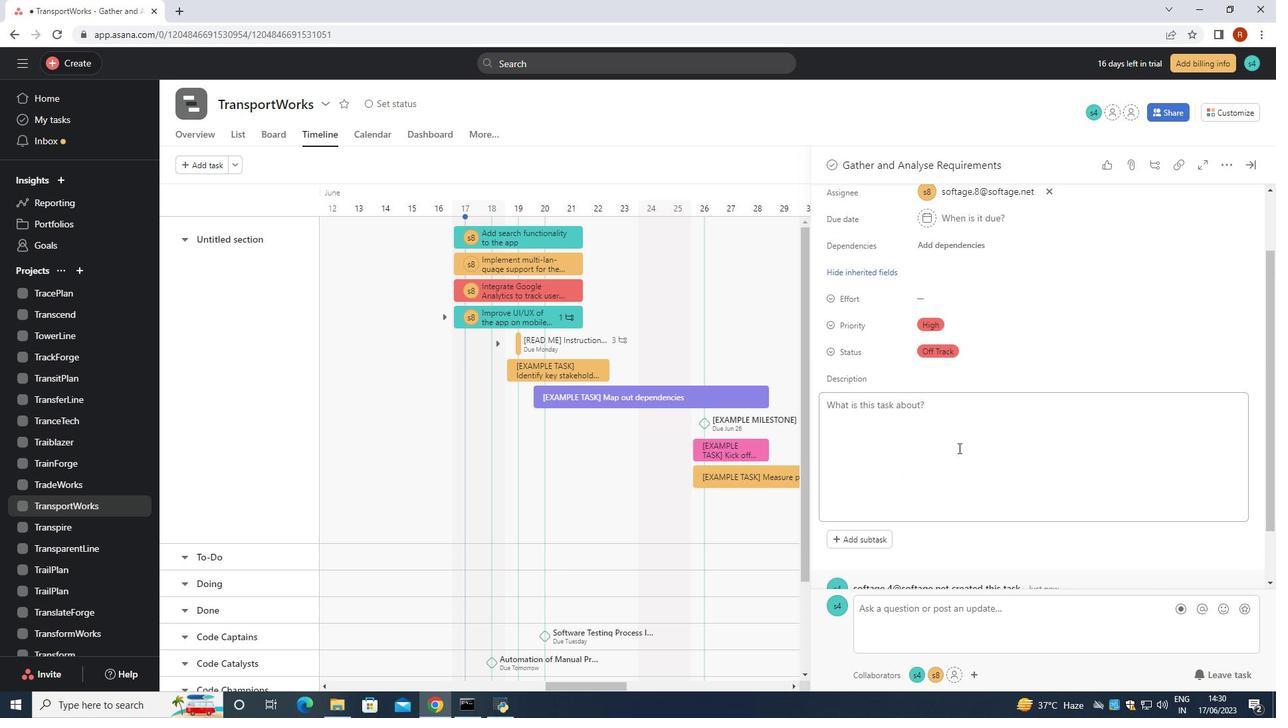 
Action: Mouse moved to (959, 448)
Screenshot: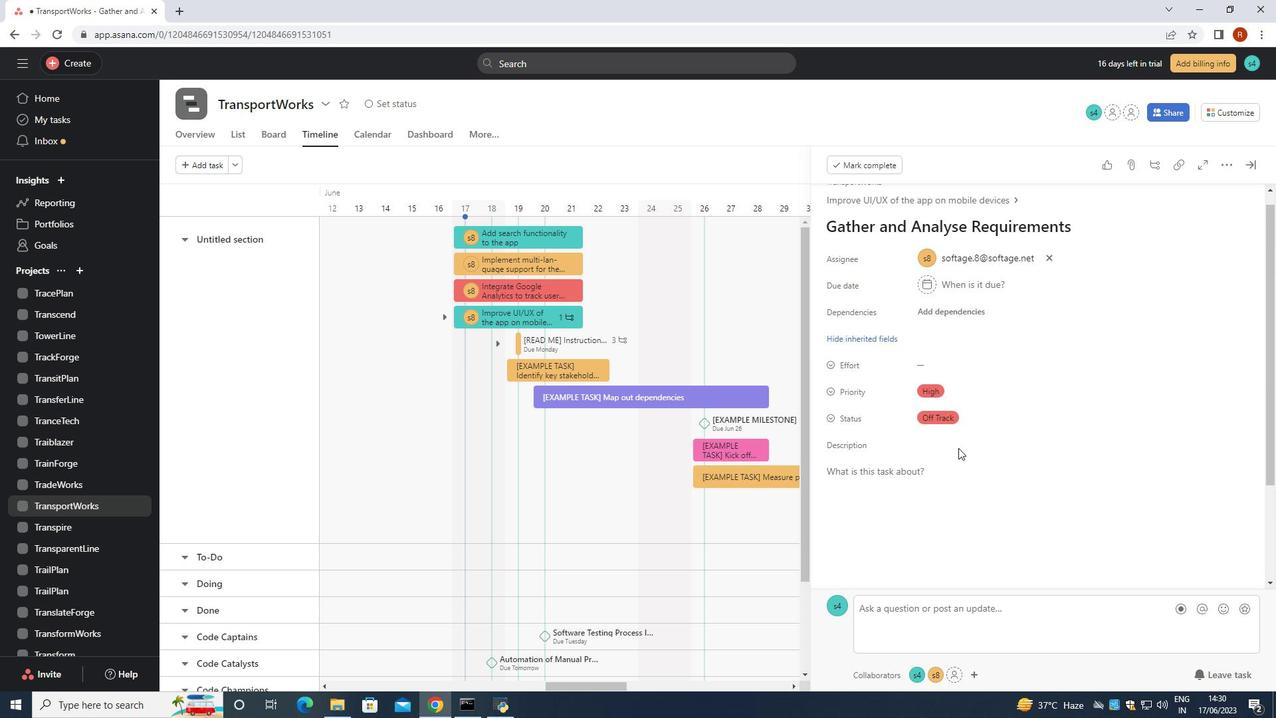 
